 Task: Create a due date automation trigger when advanced on, on the monday of the week before a card is due add dates starting in 1 working days at 11:00 AM.
Action: Mouse moved to (1304, 100)
Screenshot: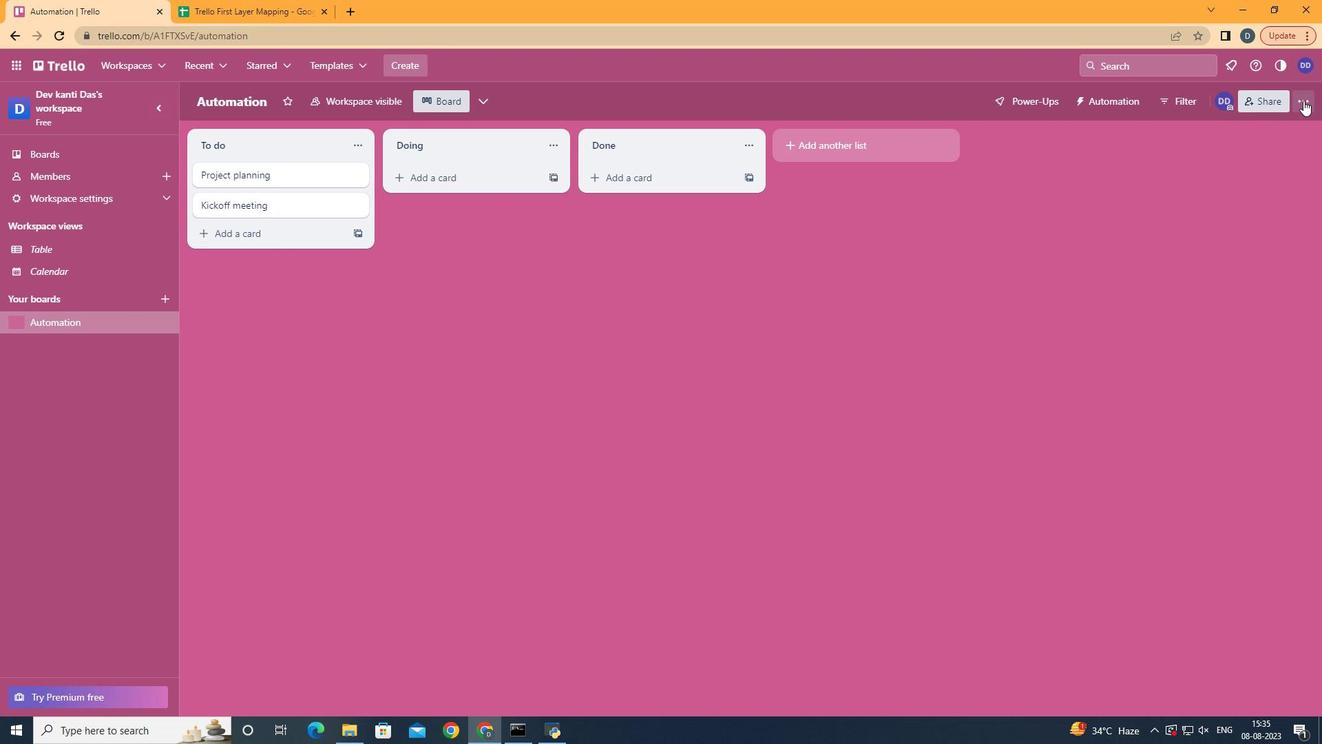 
Action: Mouse pressed left at (1304, 100)
Screenshot: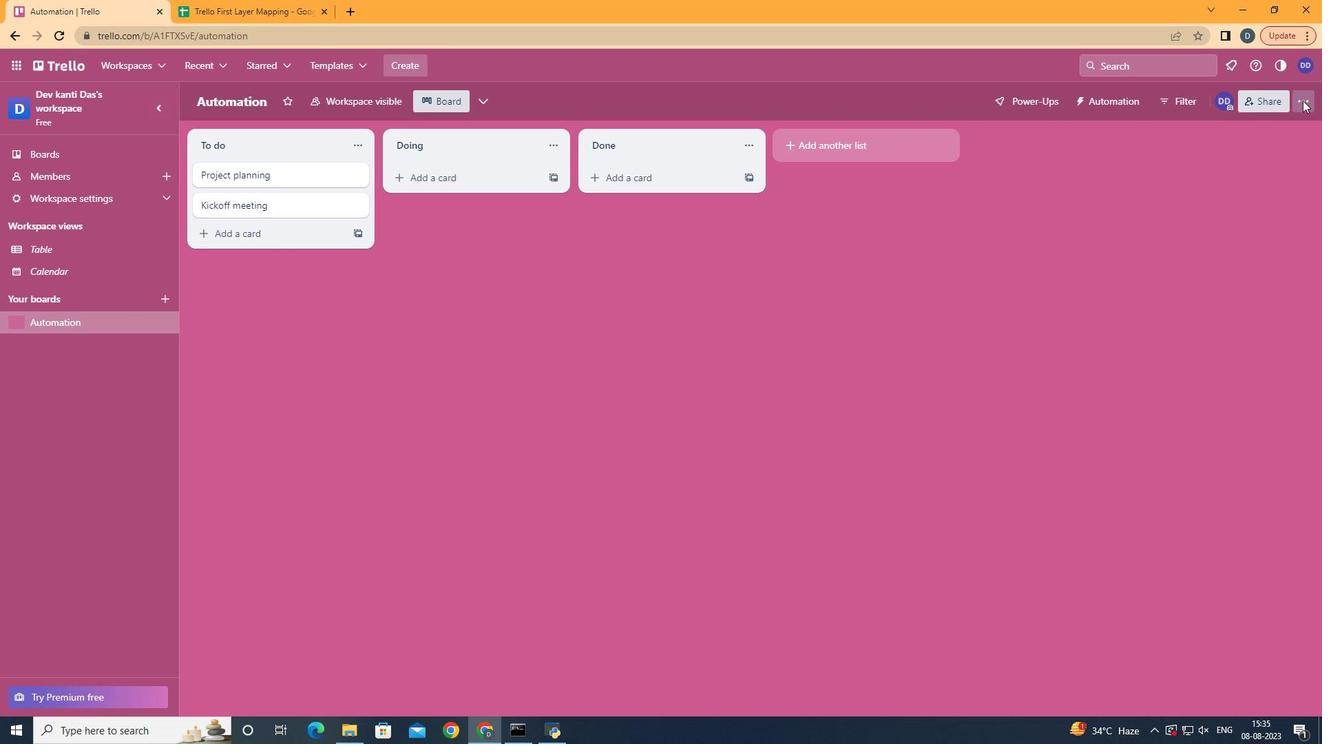 
Action: Mouse moved to (1198, 296)
Screenshot: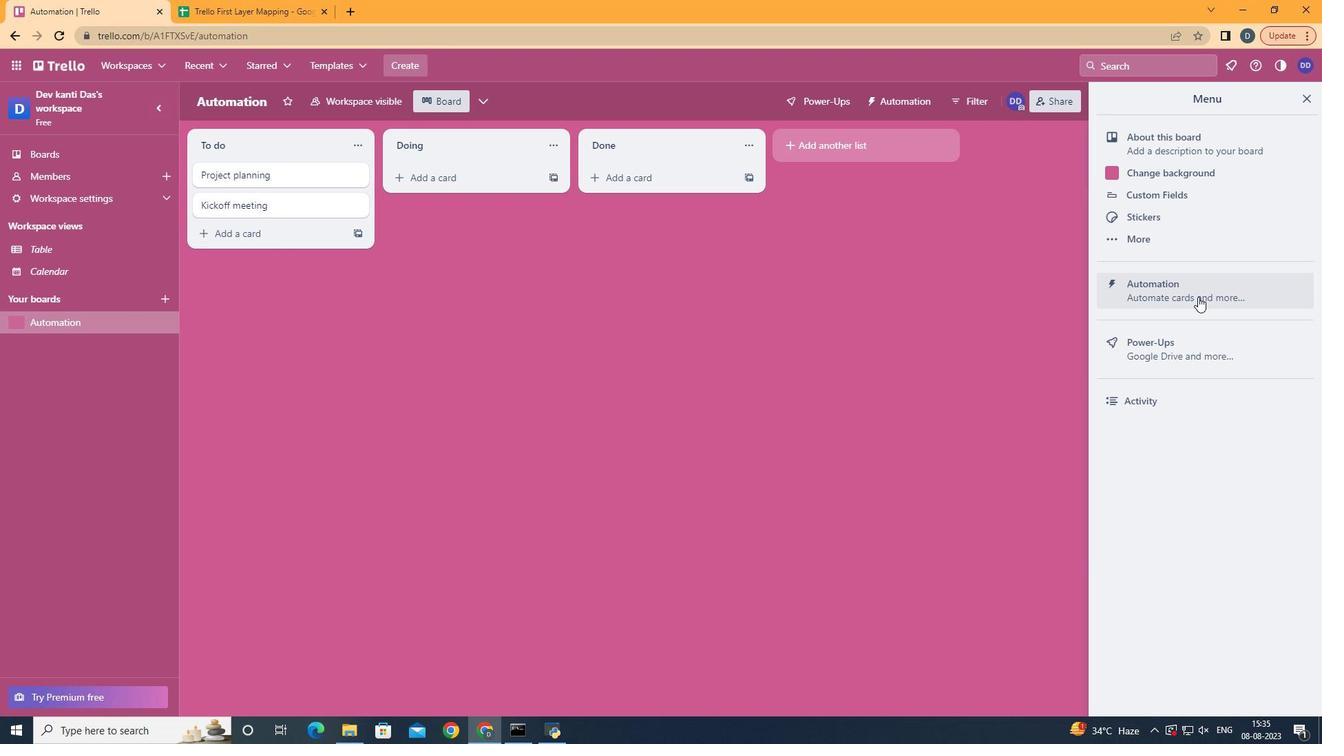 
Action: Mouse pressed left at (1198, 296)
Screenshot: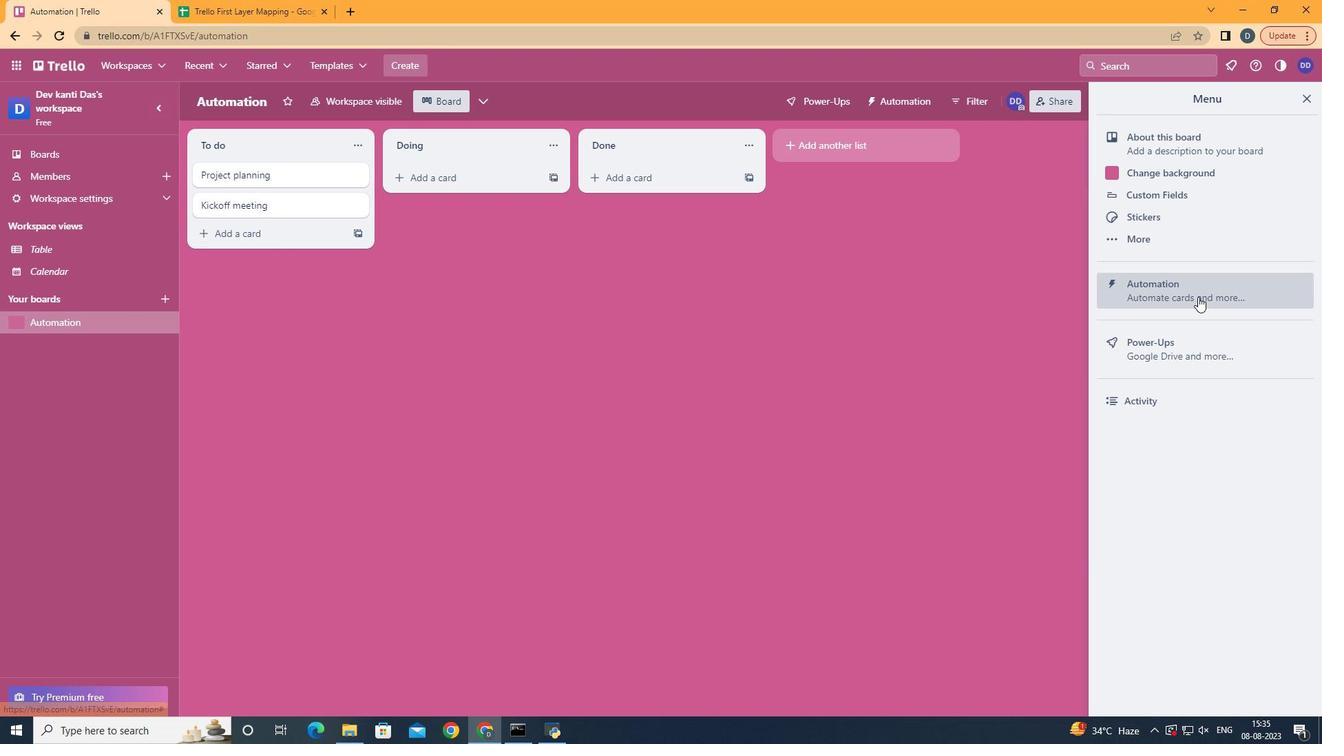 
Action: Mouse moved to (234, 280)
Screenshot: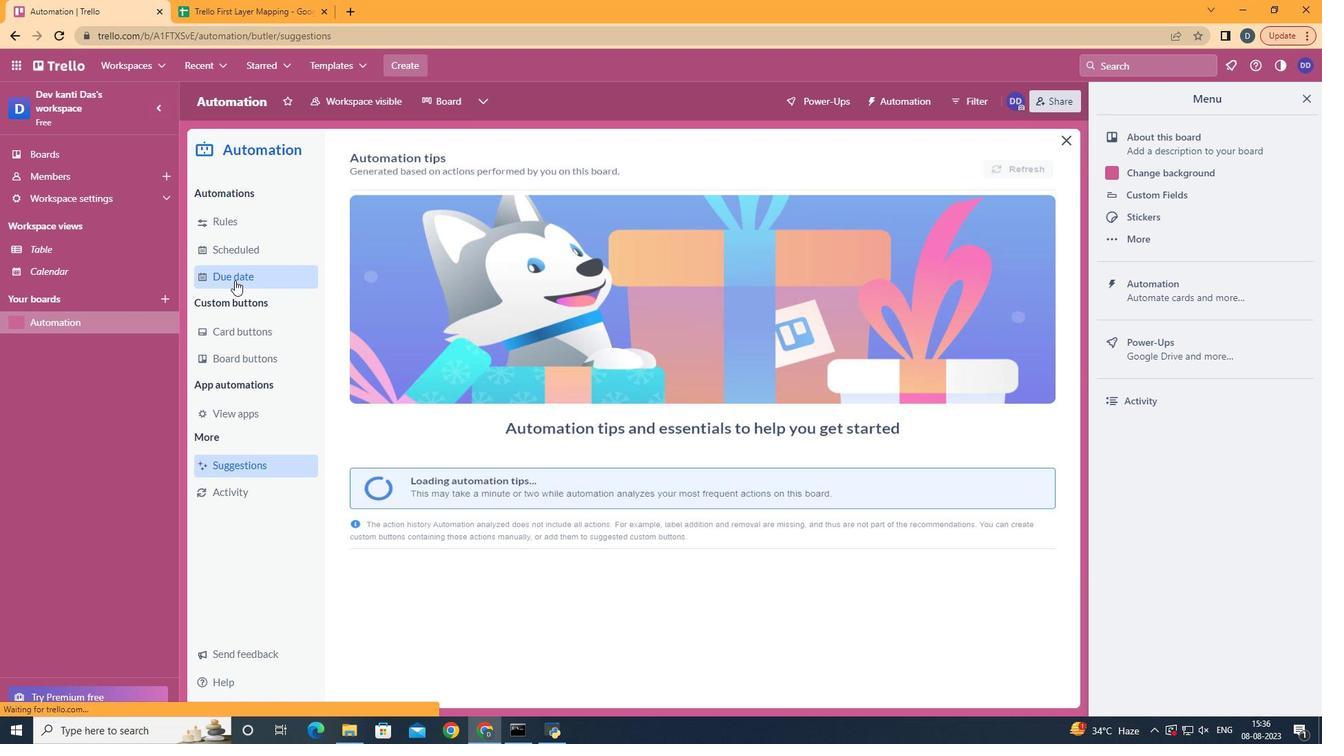 
Action: Mouse pressed left at (234, 280)
Screenshot: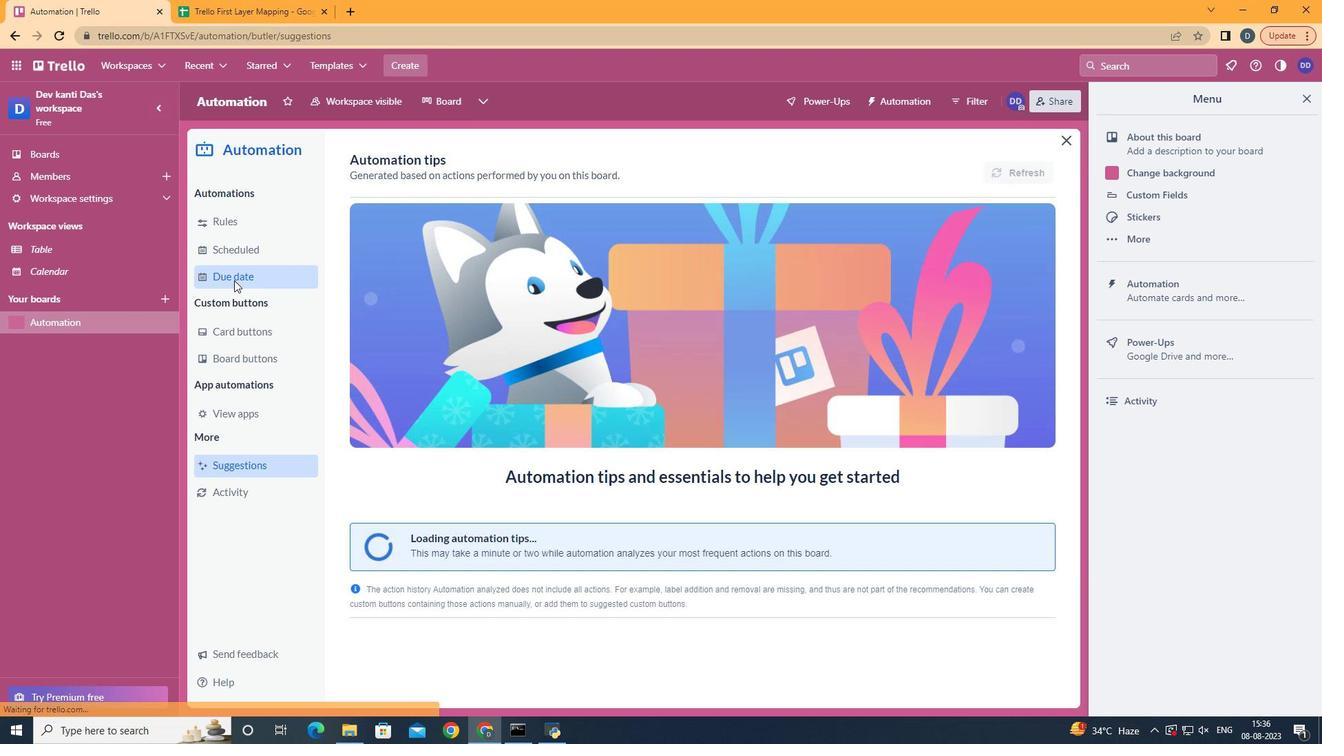 
Action: Mouse moved to (965, 159)
Screenshot: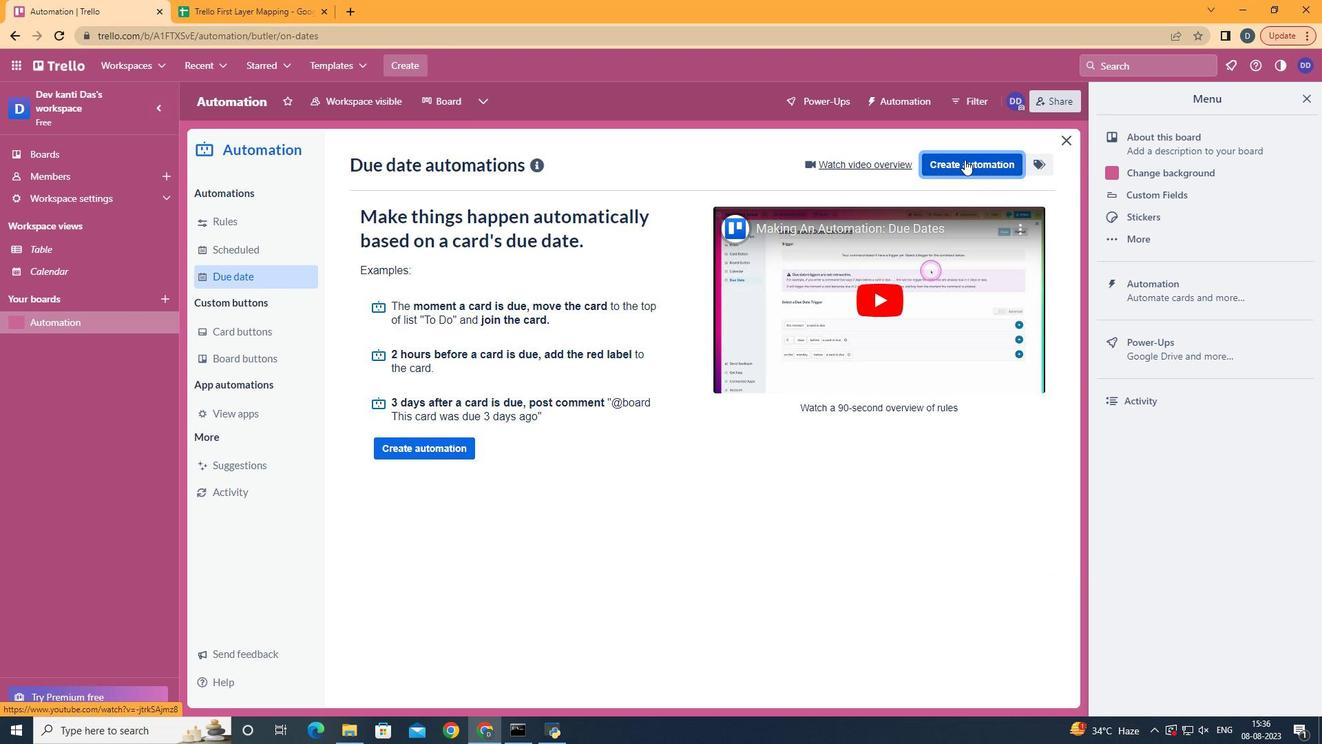 
Action: Mouse pressed left at (965, 159)
Screenshot: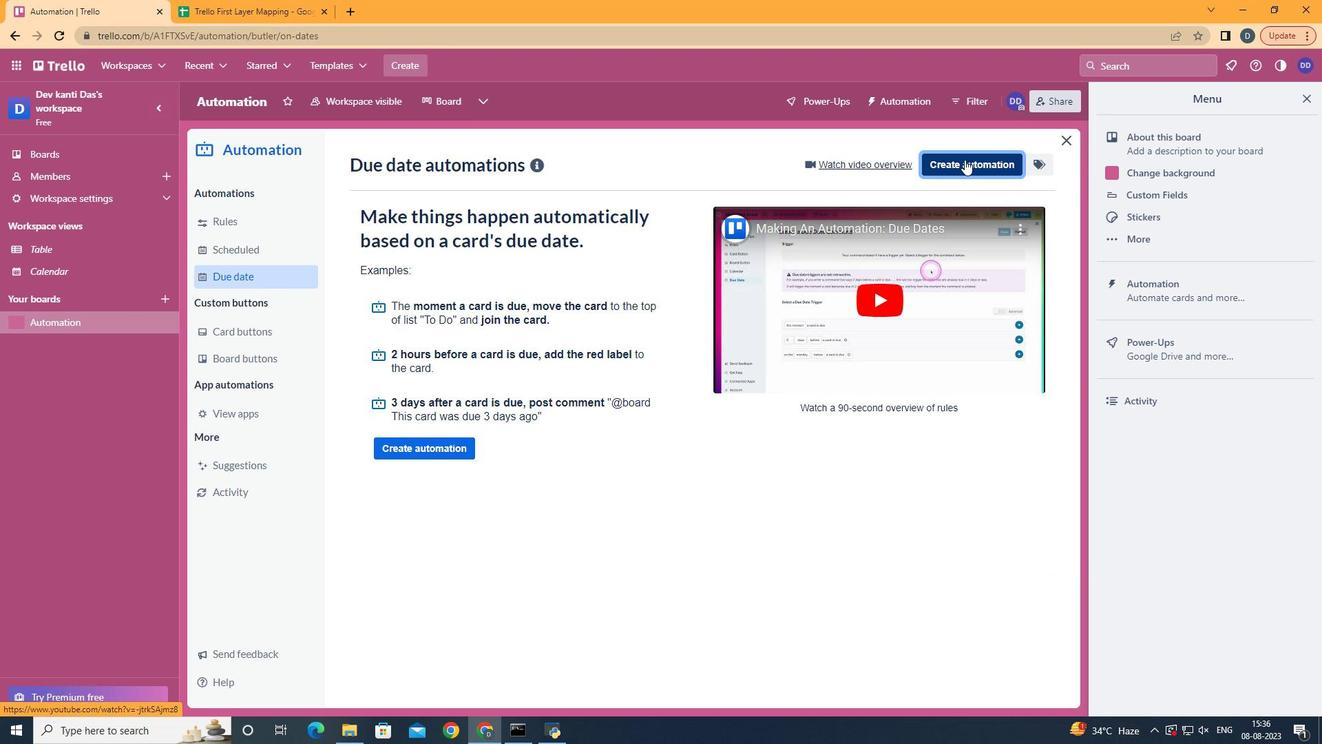 
Action: Mouse moved to (695, 287)
Screenshot: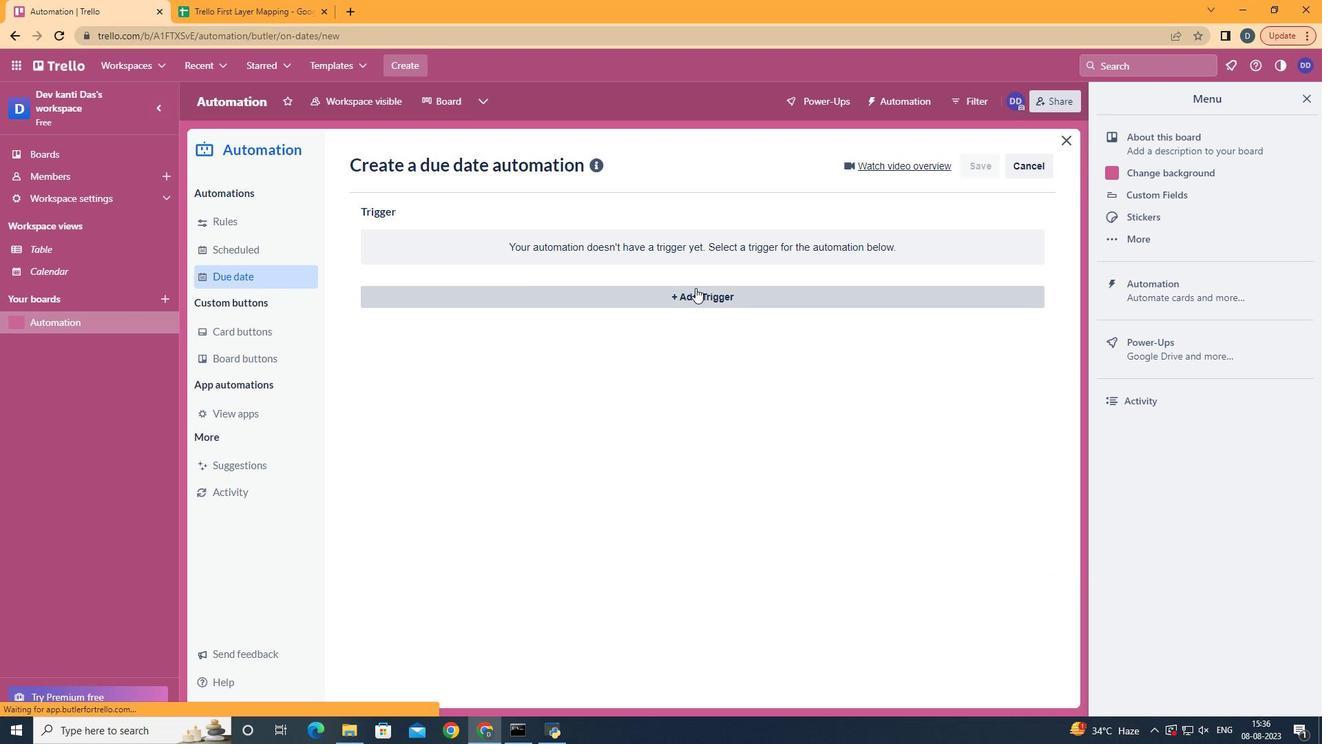 
Action: Mouse pressed left at (695, 287)
Screenshot: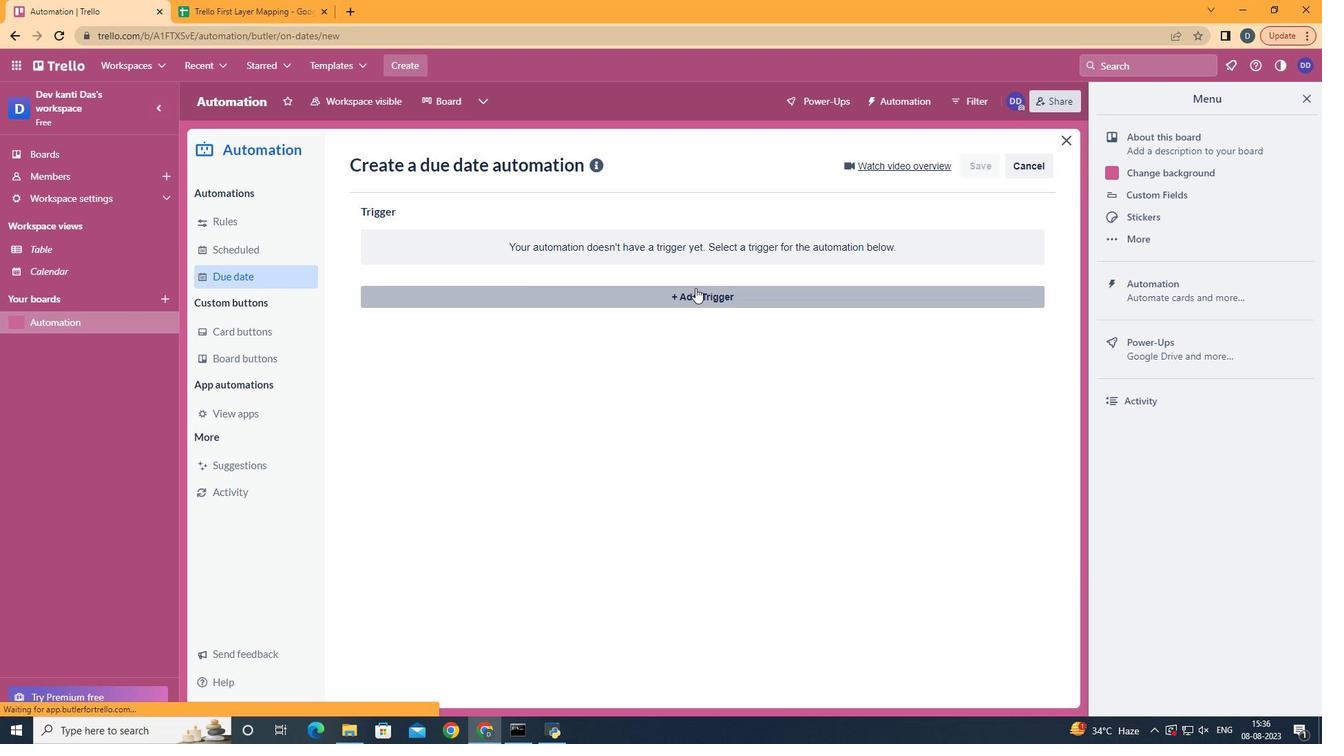 
Action: Mouse moved to (556, 585)
Screenshot: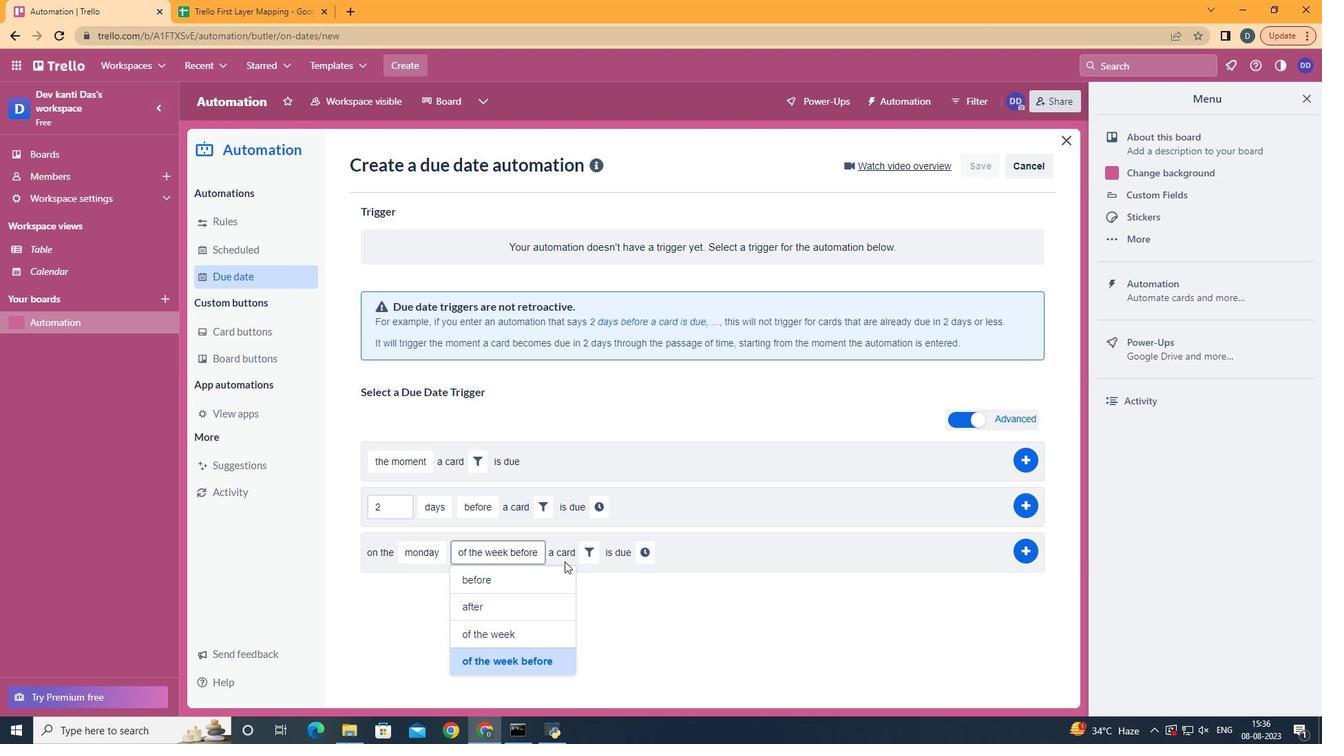 
Action: Mouse pressed left at (496, 663)
Screenshot: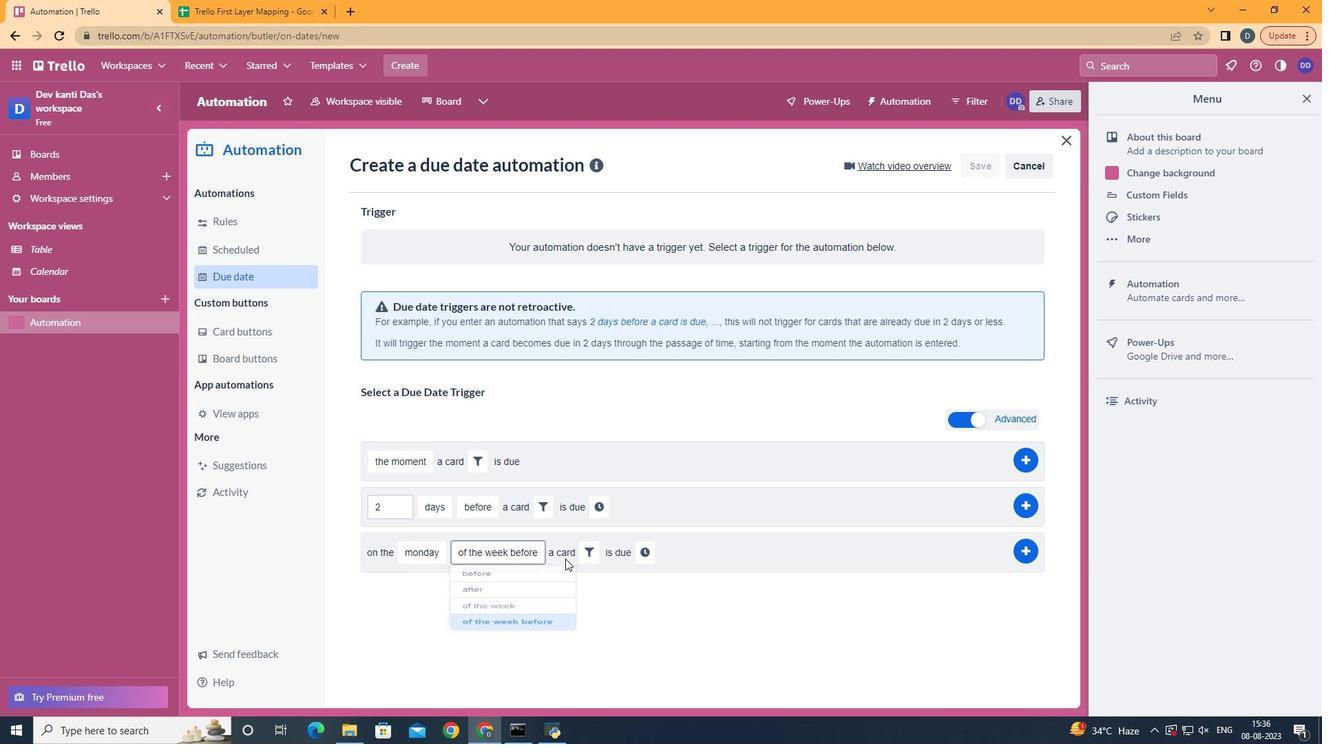 
Action: Mouse moved to (581, 551)
Screenshot: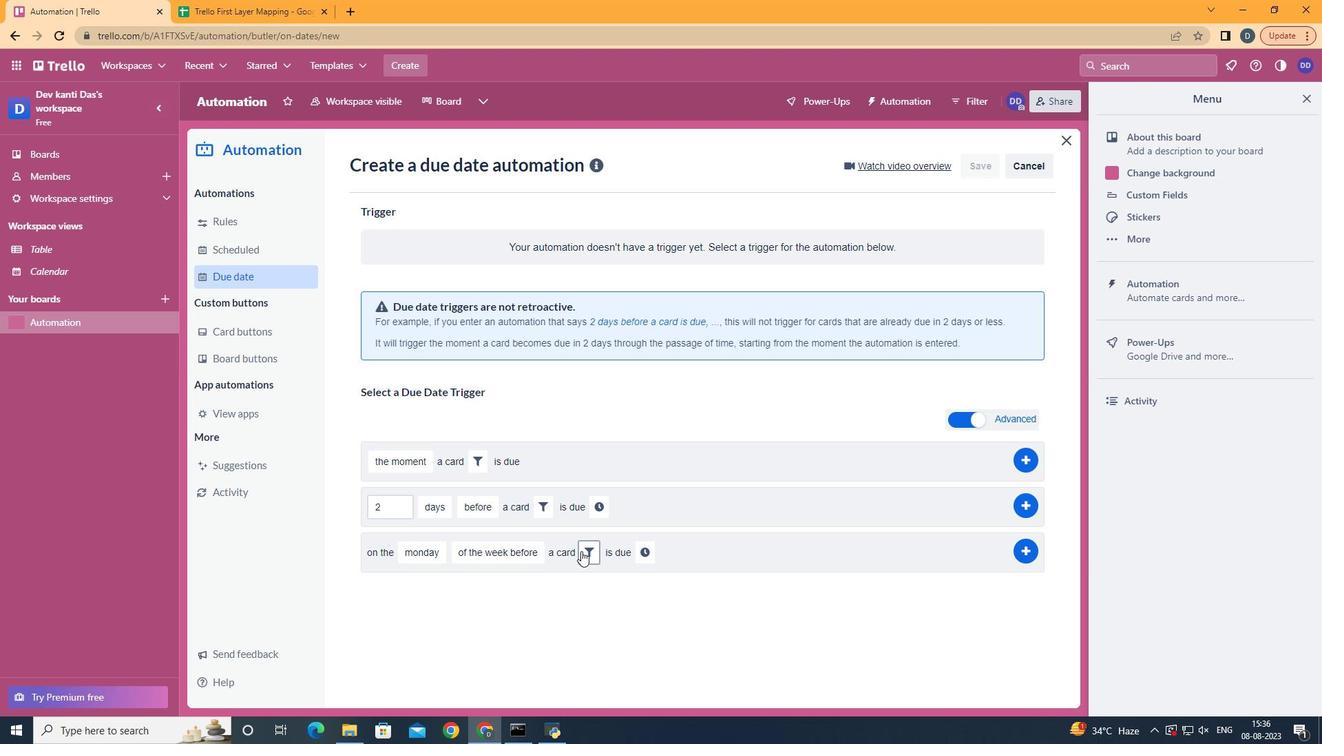 
Action: Mouse pressed left at (581, 551)
Screenshot: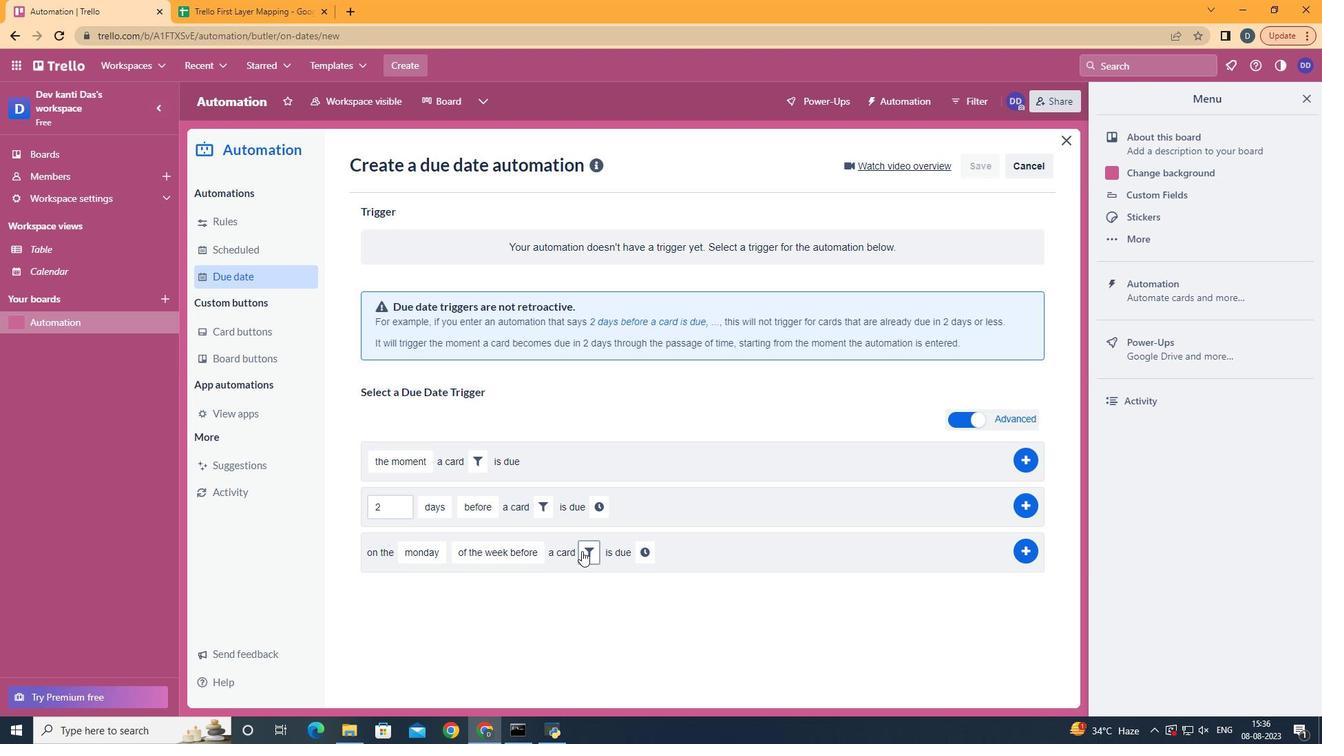
Action: Mouse moved to (666, 606)
Screenshot: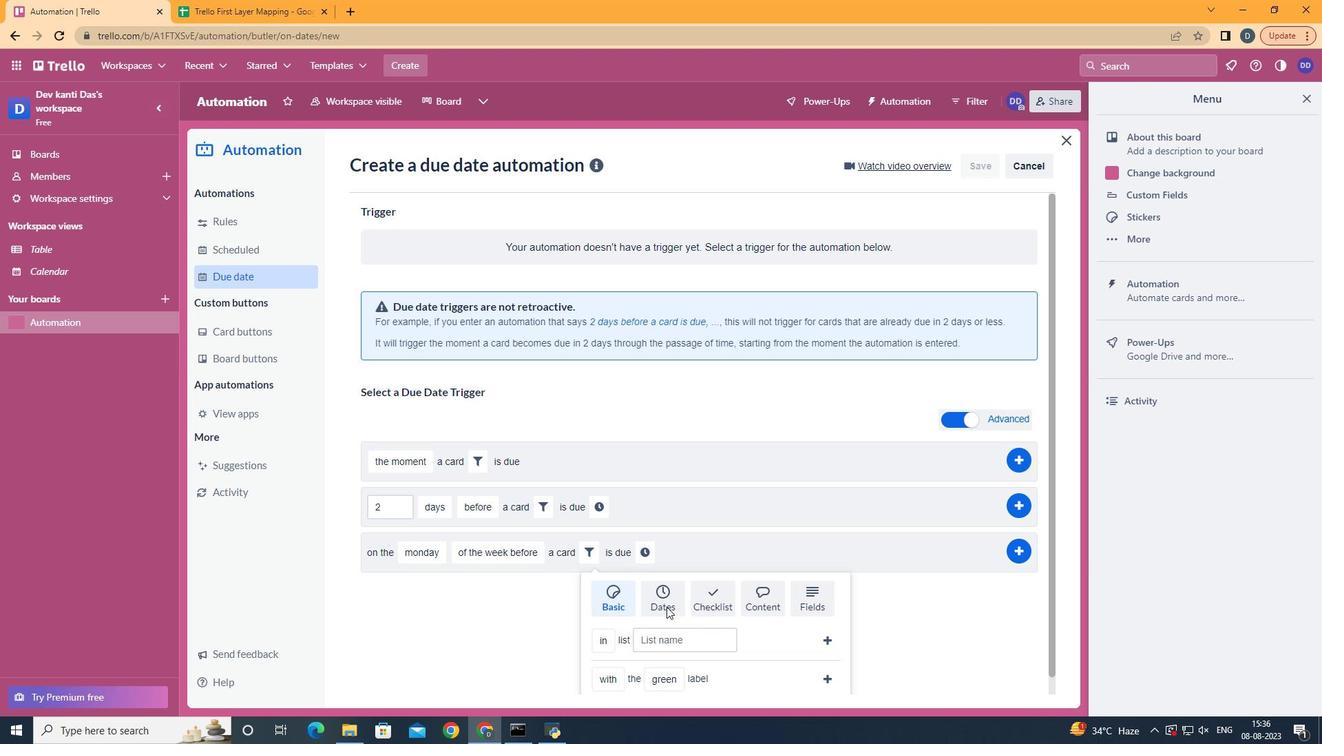 
Action: Mouse pressed left at (666, 606)
Screenshot: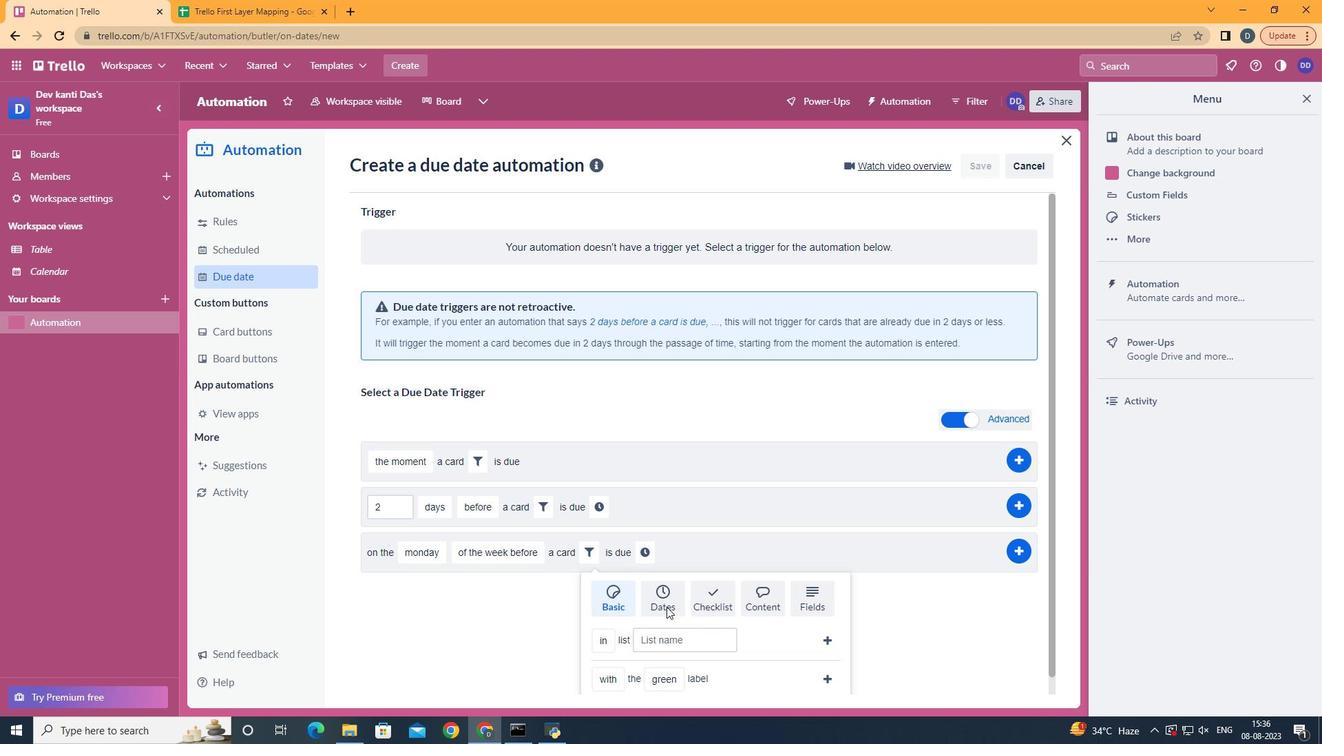 
Action: Mouse scrolled (666, 606) with delta (0, 0)
Screenshot: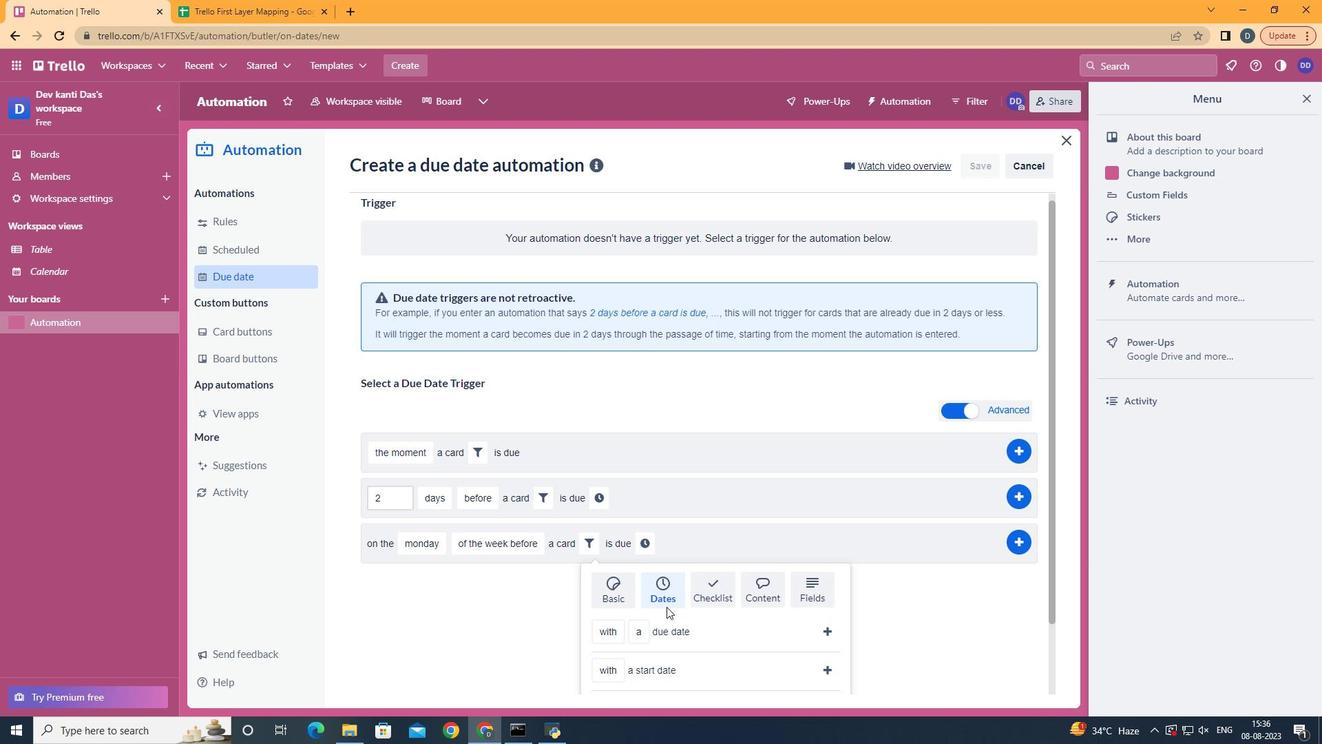 
Action: Mouse scrolled (666, 606) with delta (0, 0)
Screenshot: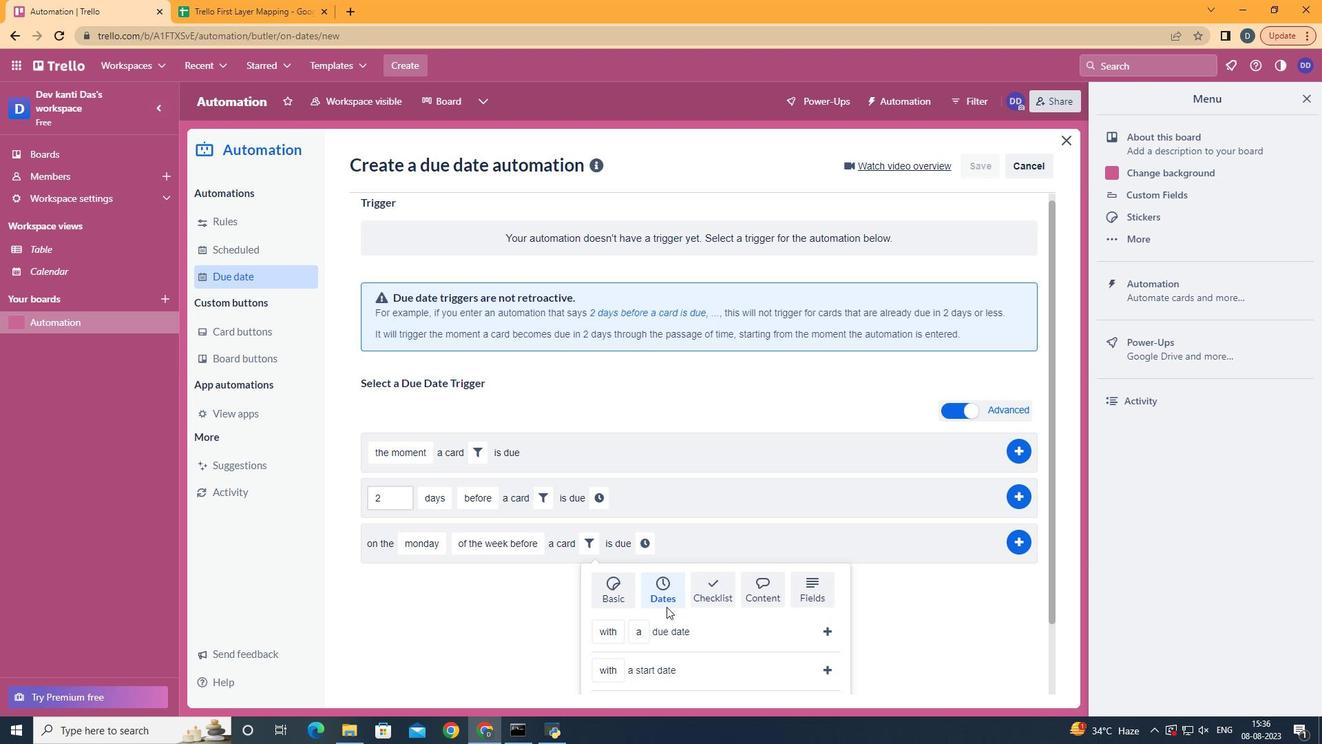 
Action: Mouse scrolled (666, 606) with delta (0, 0)
Screenshot: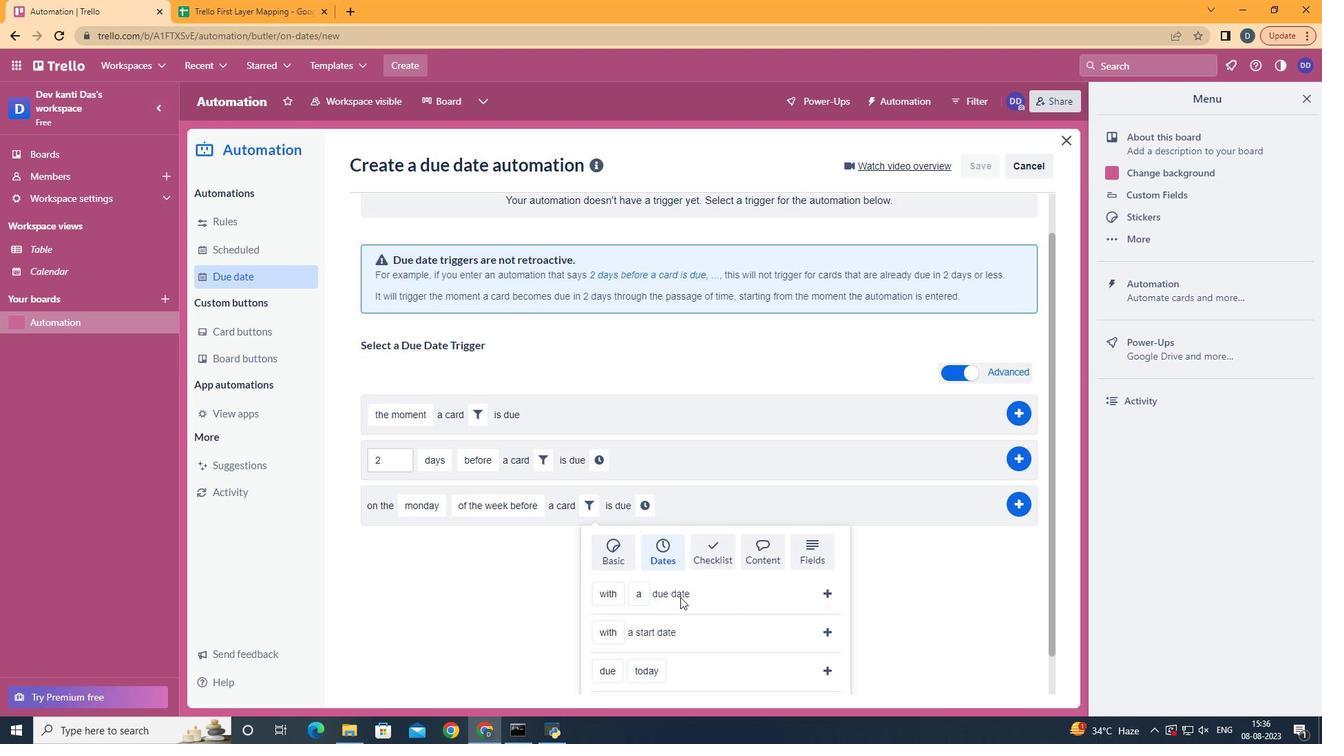 
Action: Mouse scrolled (666, 606) with delta (0, 0)
Screenshot: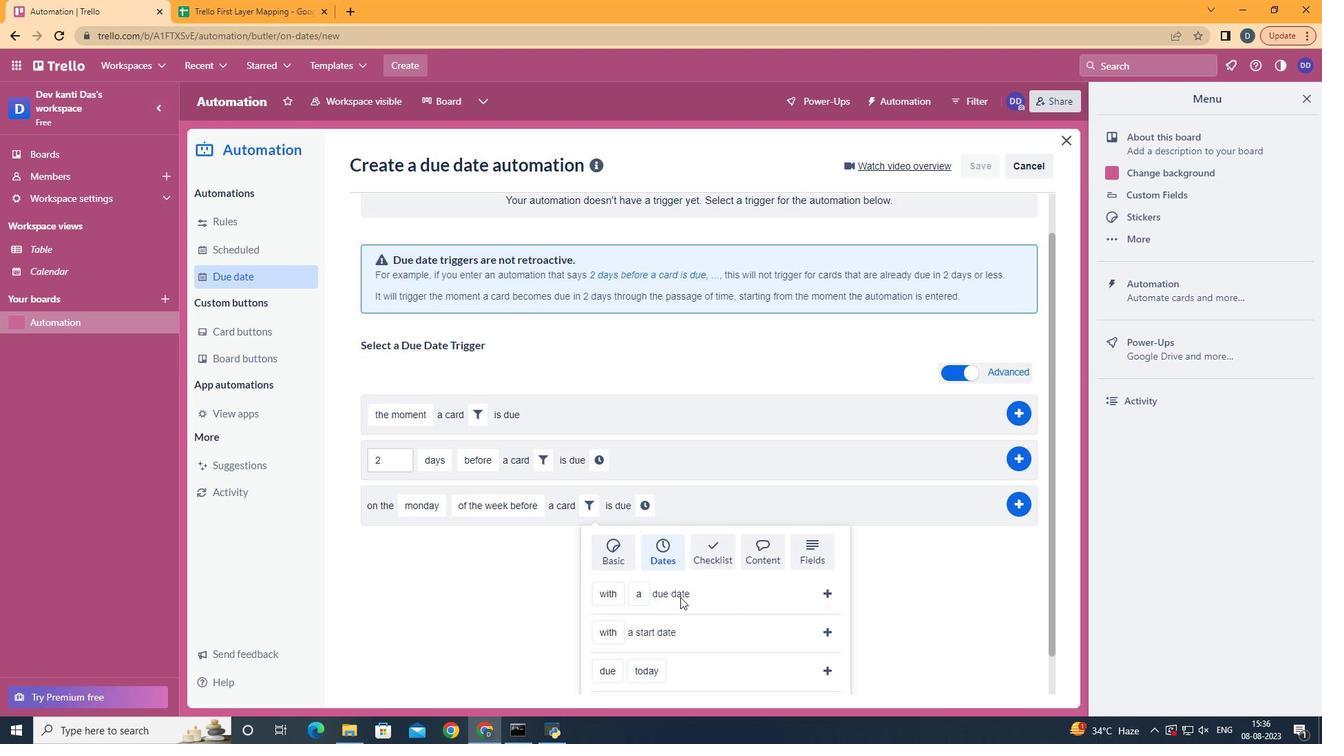 
Action: Mouse scrolled (666, 606) with delta (0, 0)
Screenshot: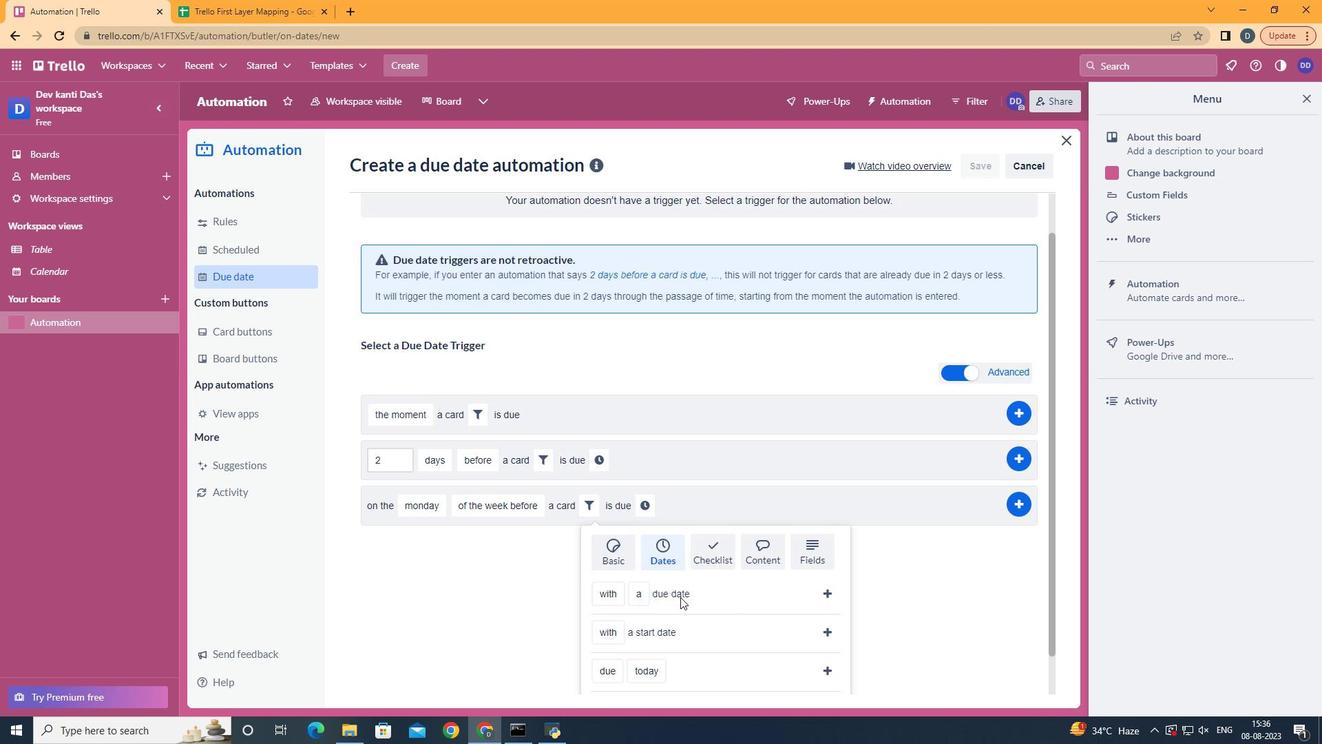 
Action: Mouse moved to (624, 637)
Screenshot: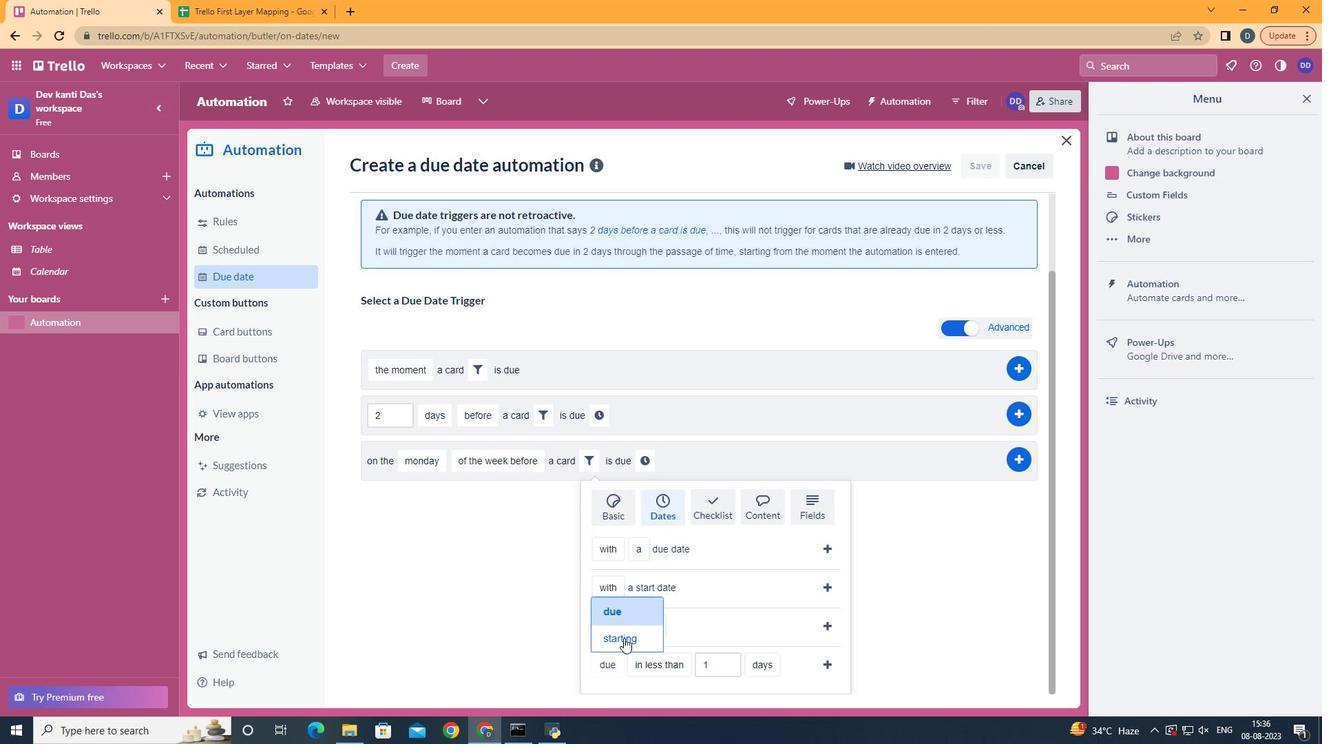 
Action: Mouse pressed left at (624, 637)
Screenshot: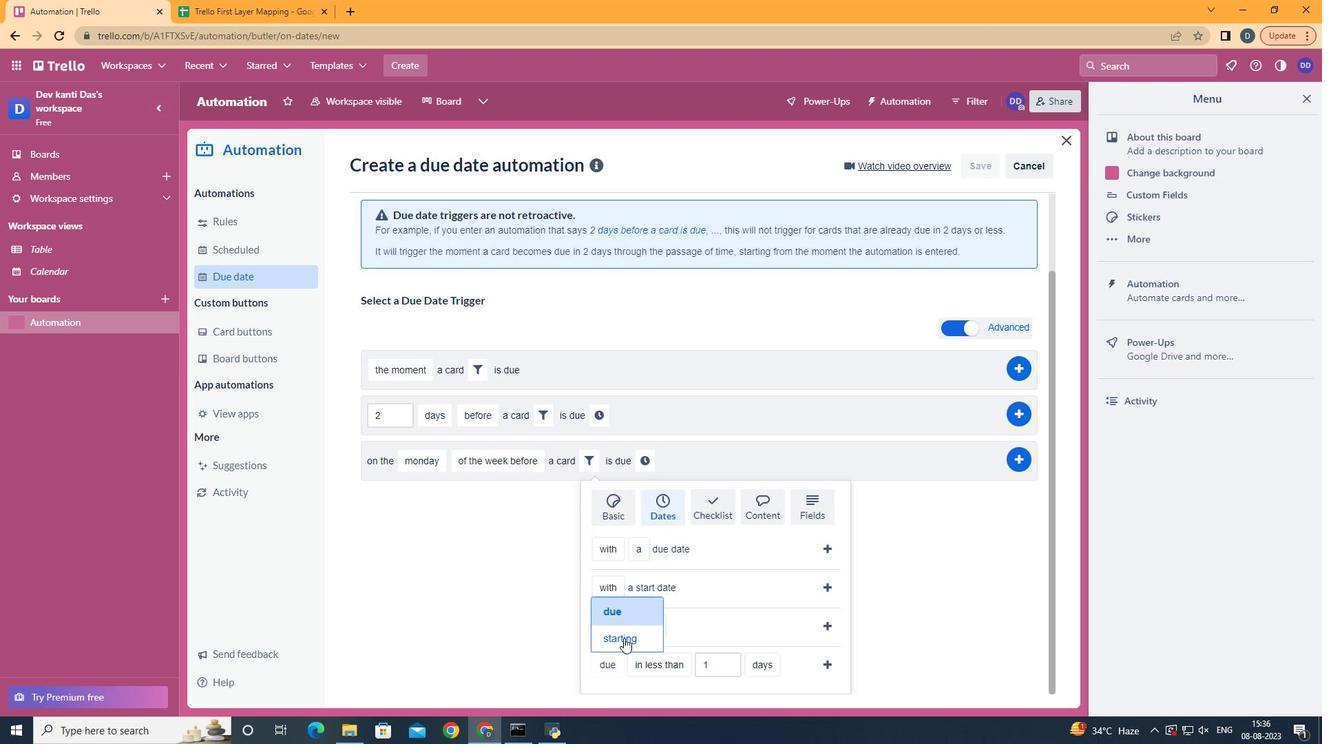 
Action: Mouse moved to (697, 606)
Screenshot: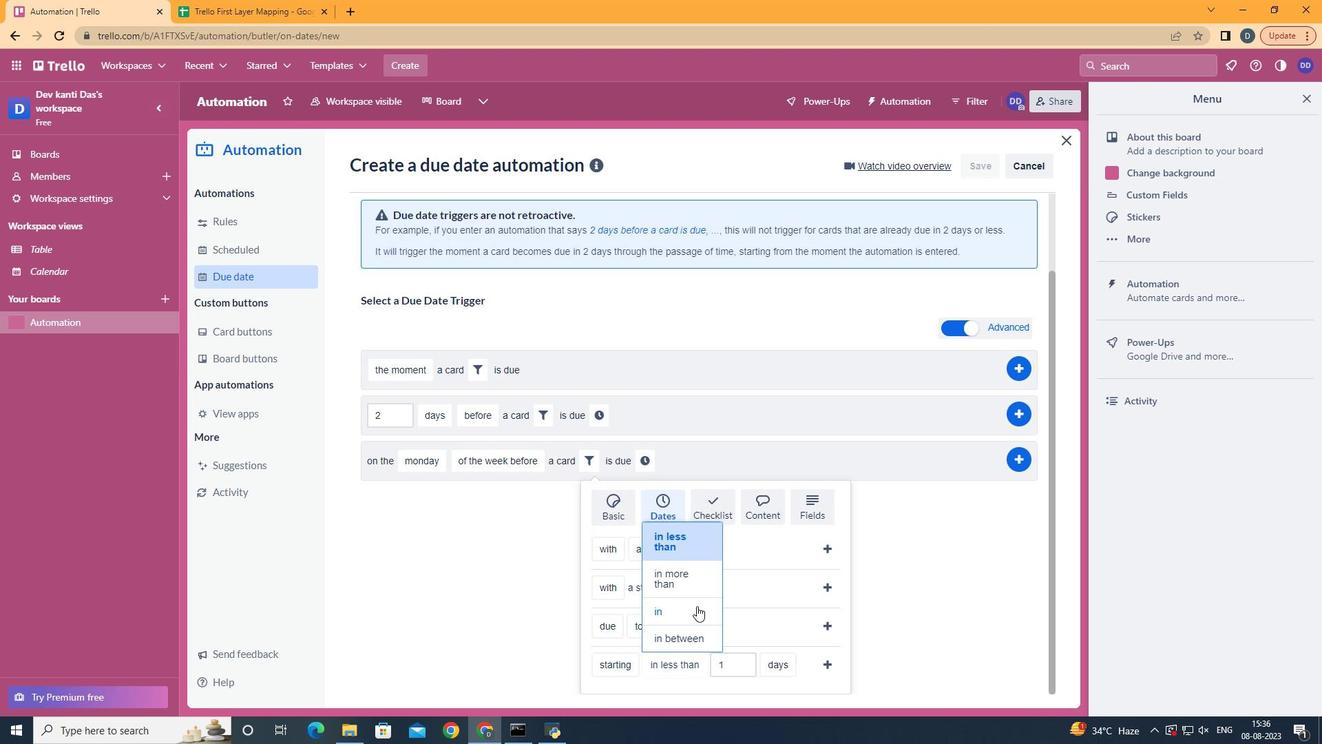 
Action: Mouse pressed left at (697, 606)
Screenshot: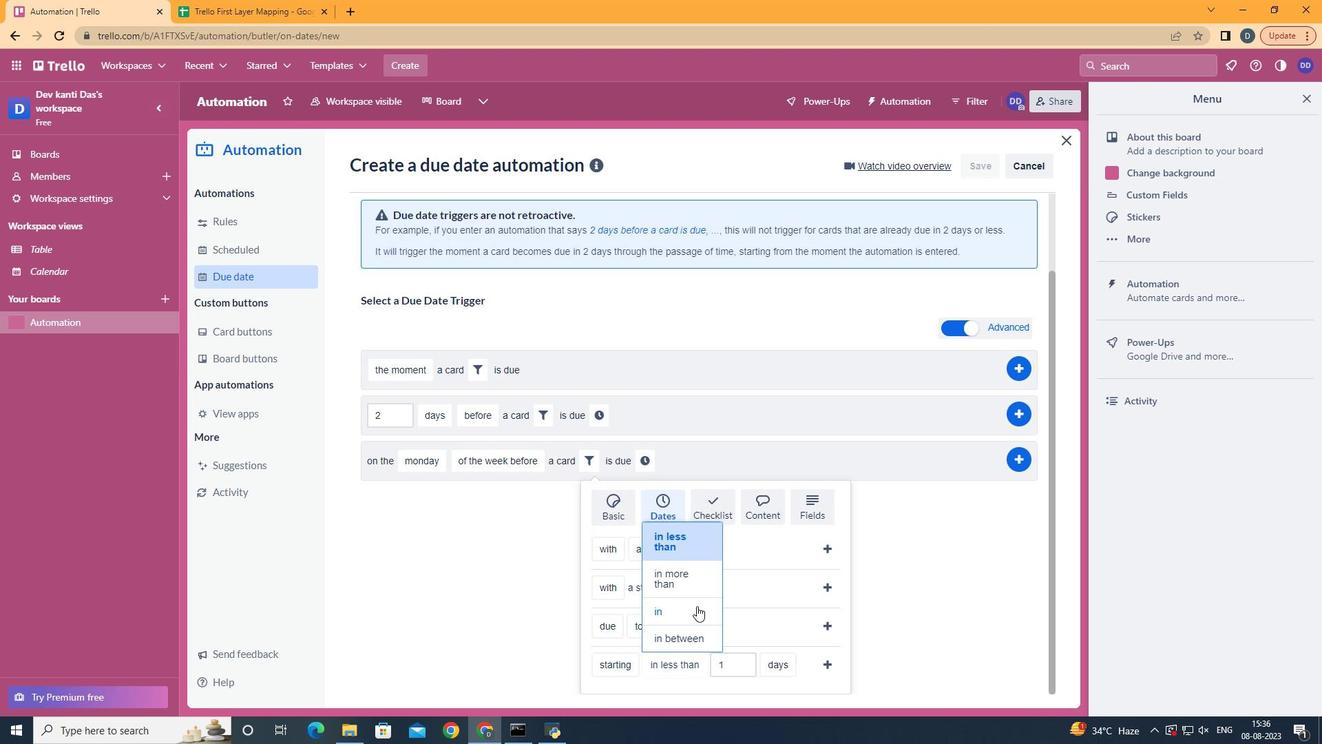 
Action: Mouse moved to (746, 633)
Screenshot: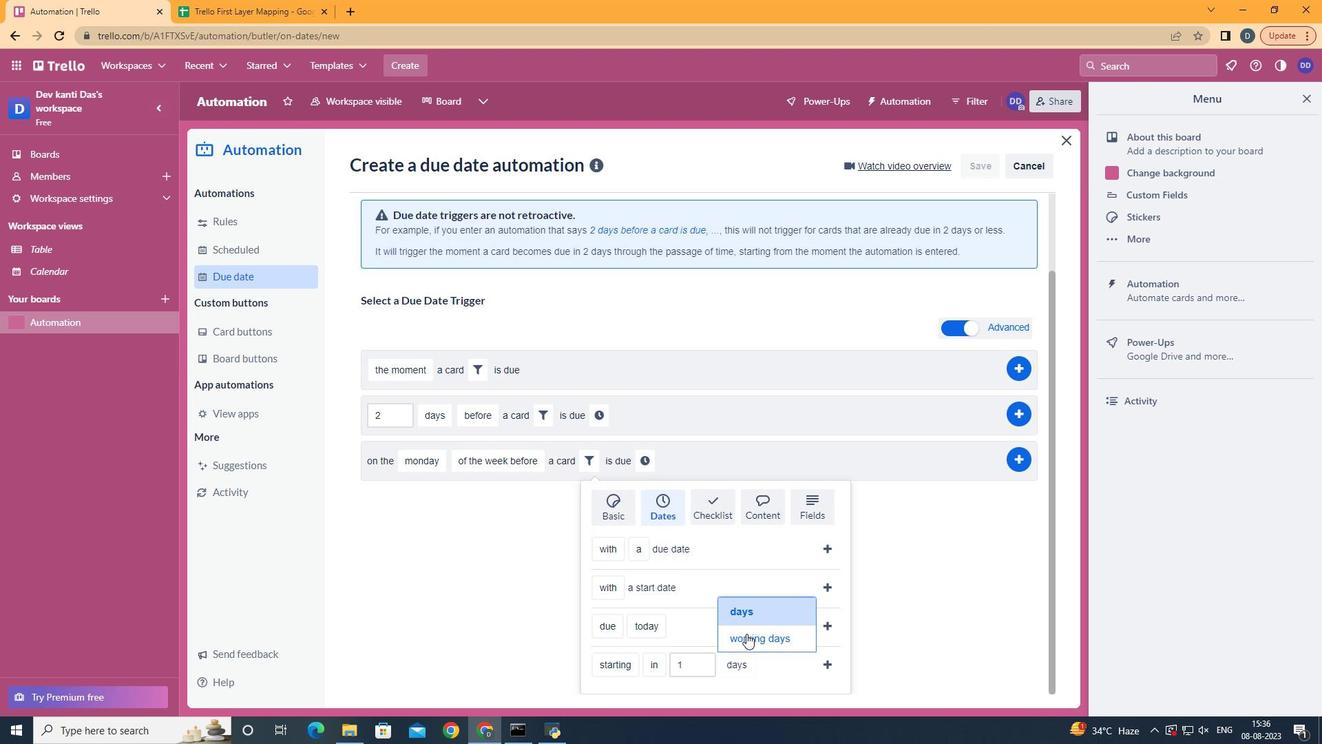 
Action: Mouse pressed left at (746, 633)
Screenshot: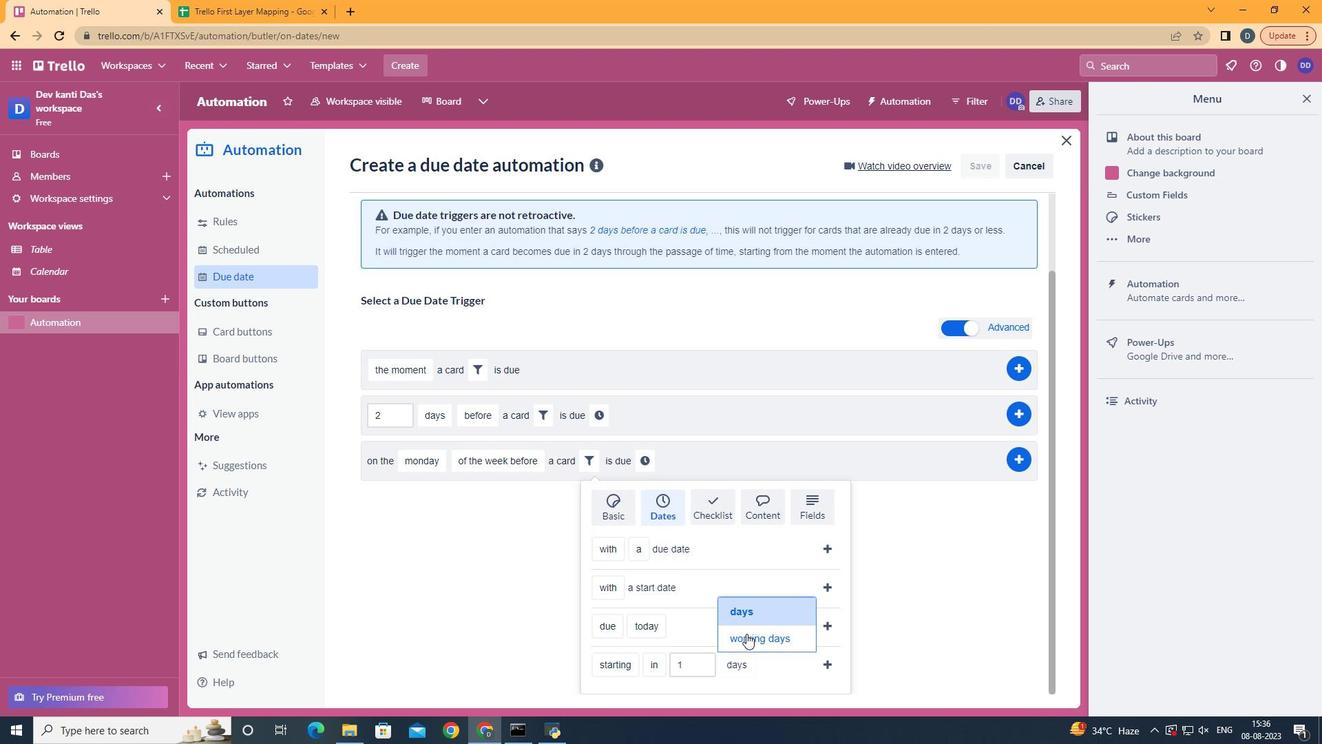 
Action: Mouse moved to (828, 662)
Screenshot: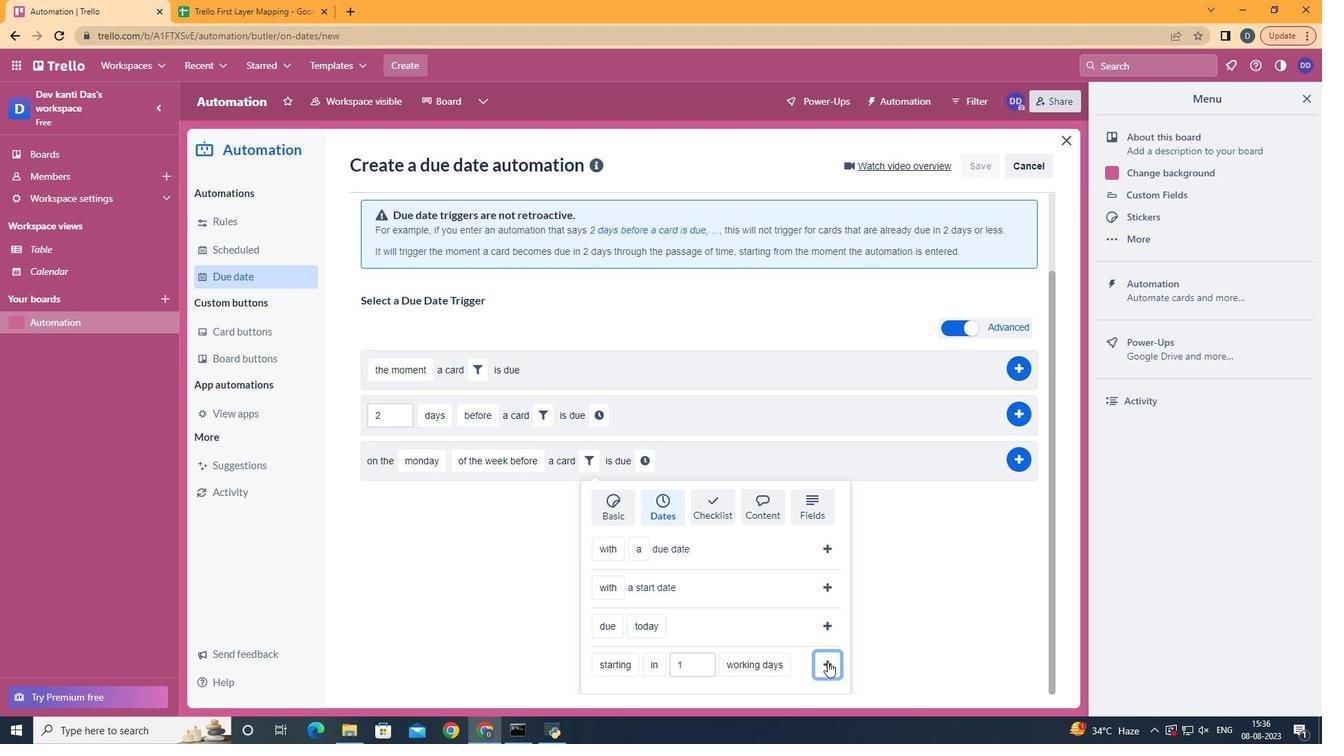 
Action: Mouse pressed left at (828, 662)
Screenshot: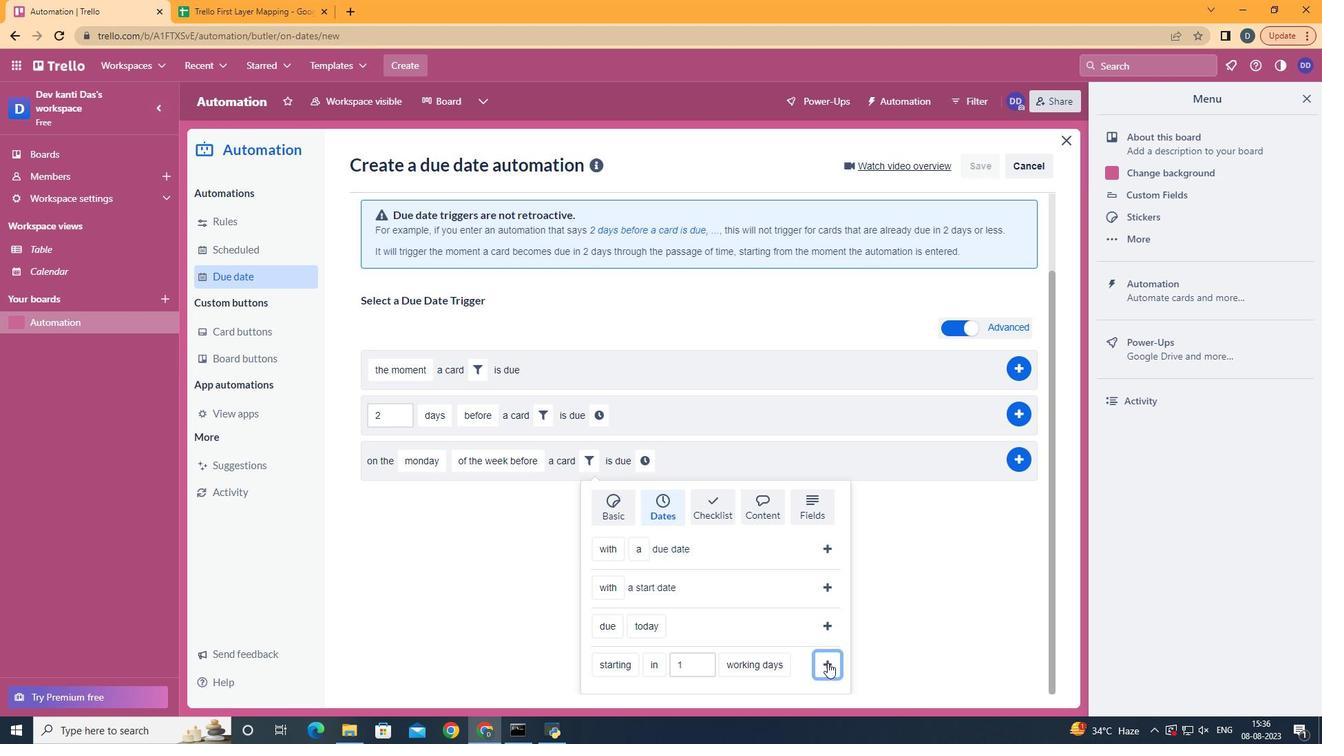
Action: Mouse moved to (793, 550)
Screenshot: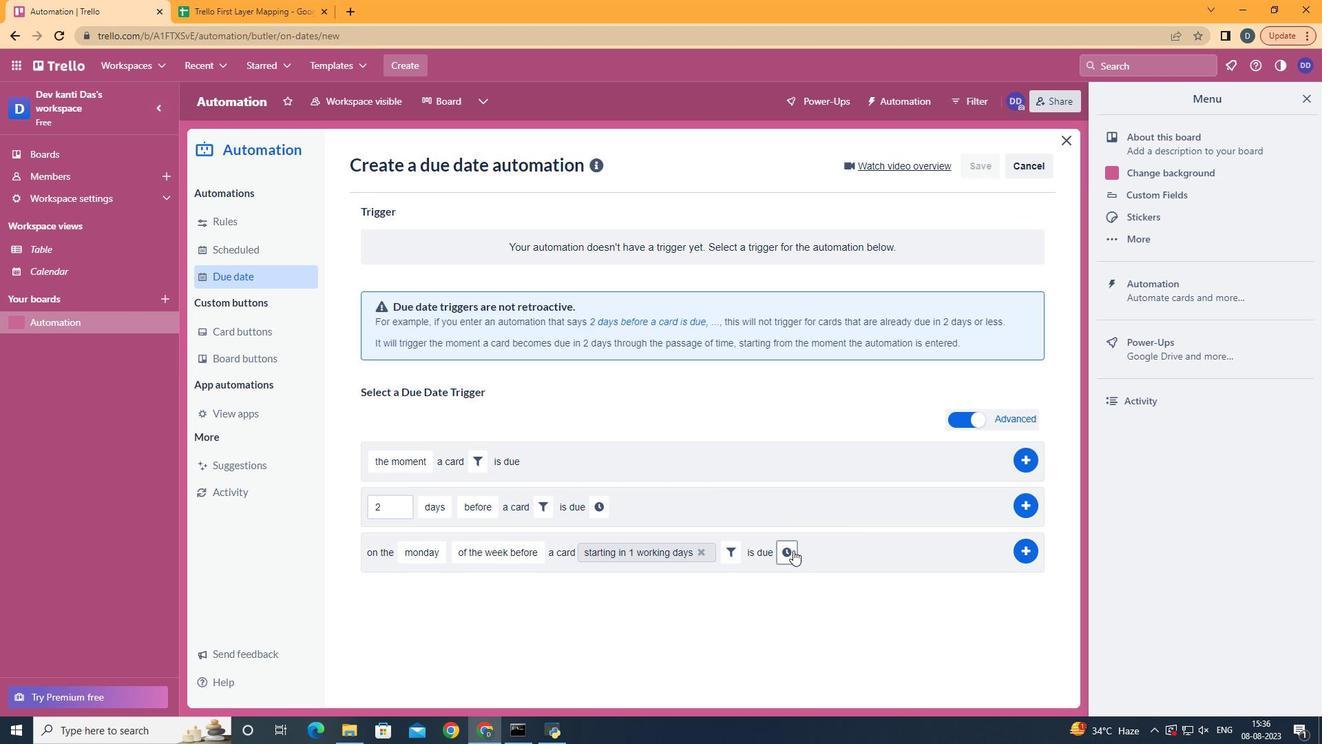 
Action: Mouse pressed left at (793, 550)
Screenshot: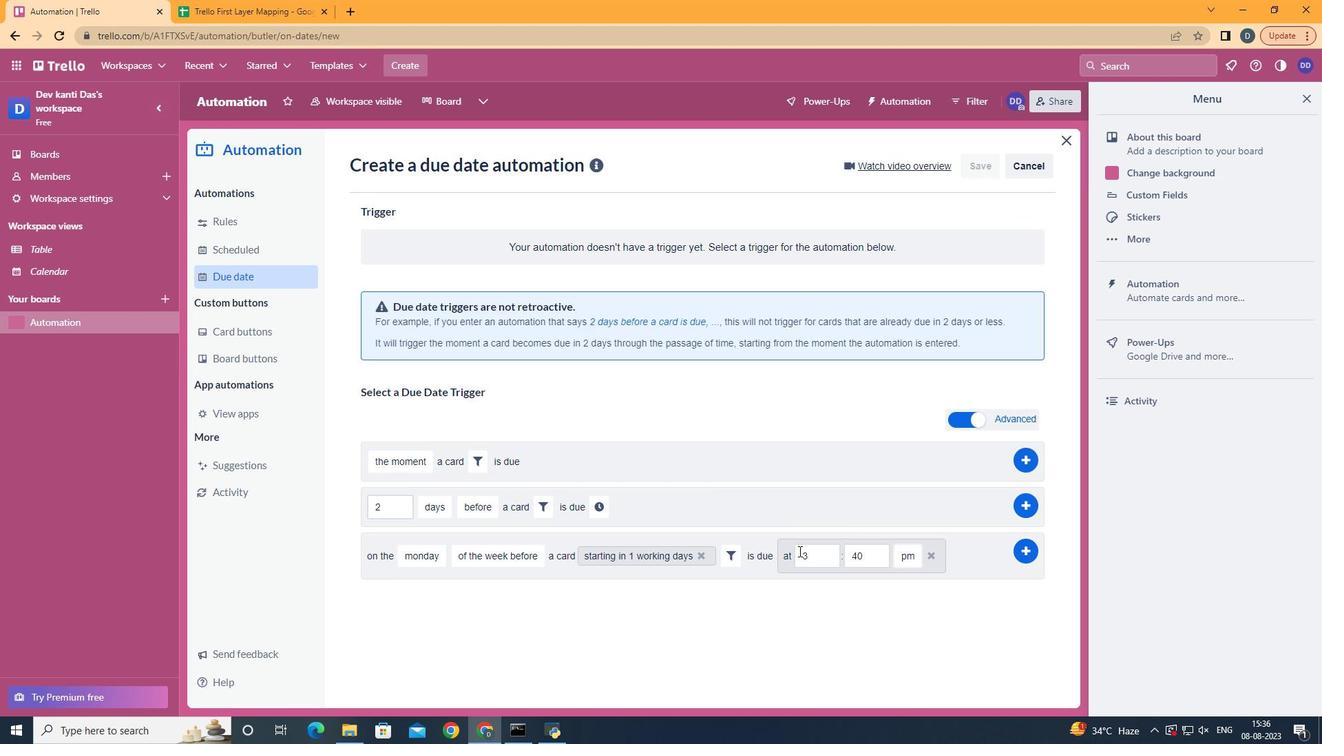 
Action: Mouse moved to (820, 551)
Screenshot: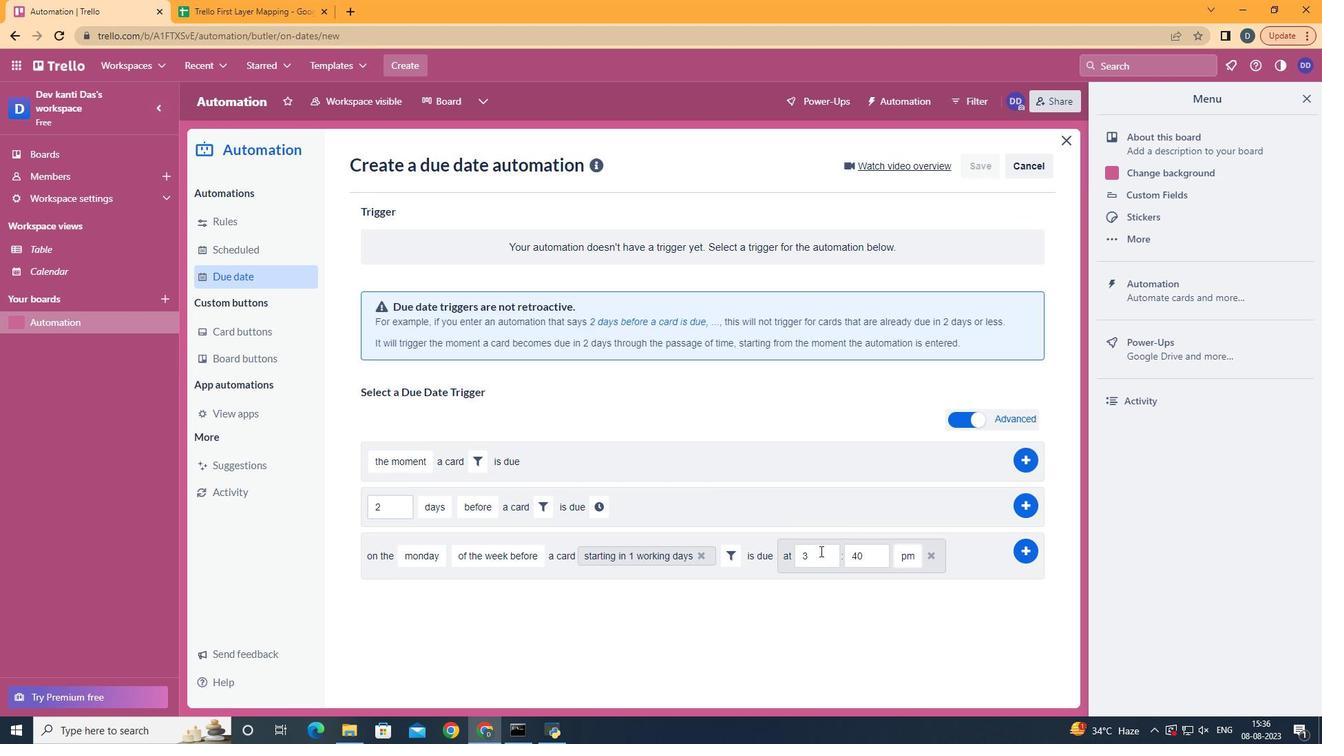
Action: Mouse pressed left at (820, 551)
Screenshot: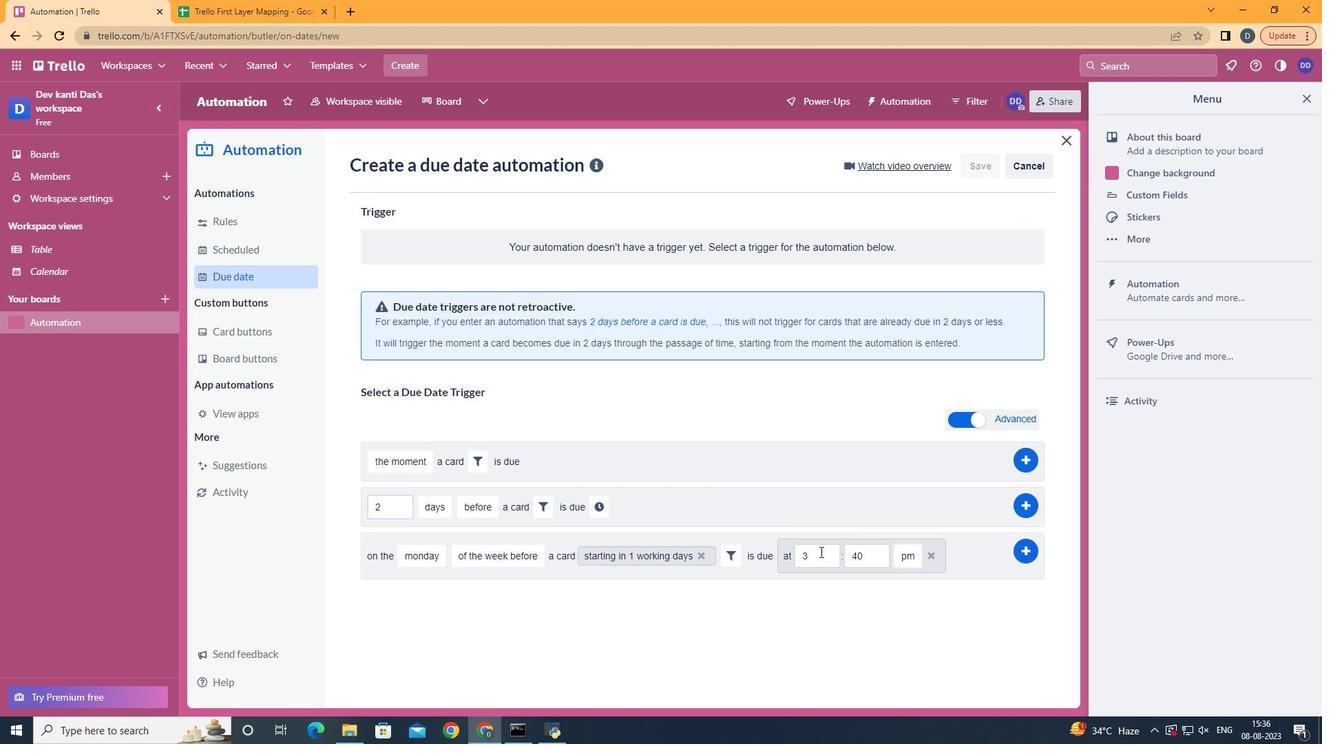 
Action: Mouse moved to (819, 553)
Screenshot: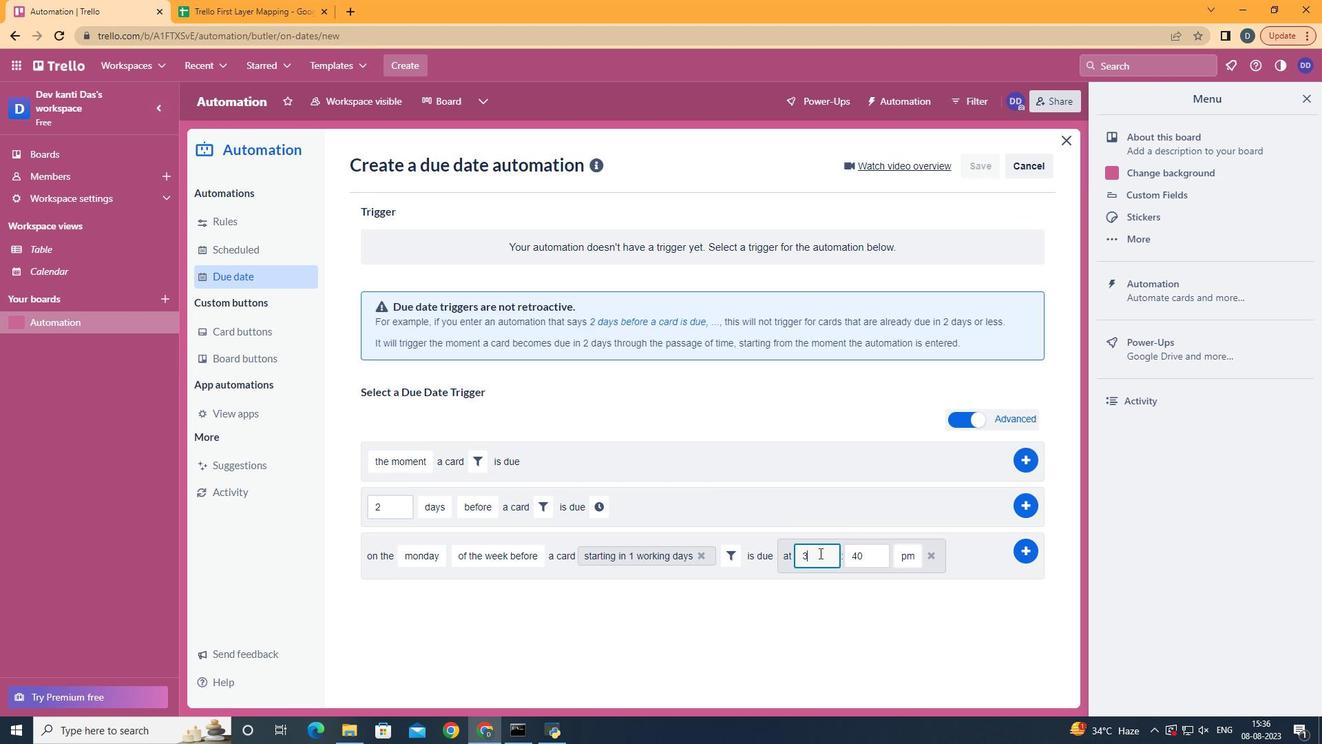 
Action: Key pressed <Key.backspace>11
Screenshot: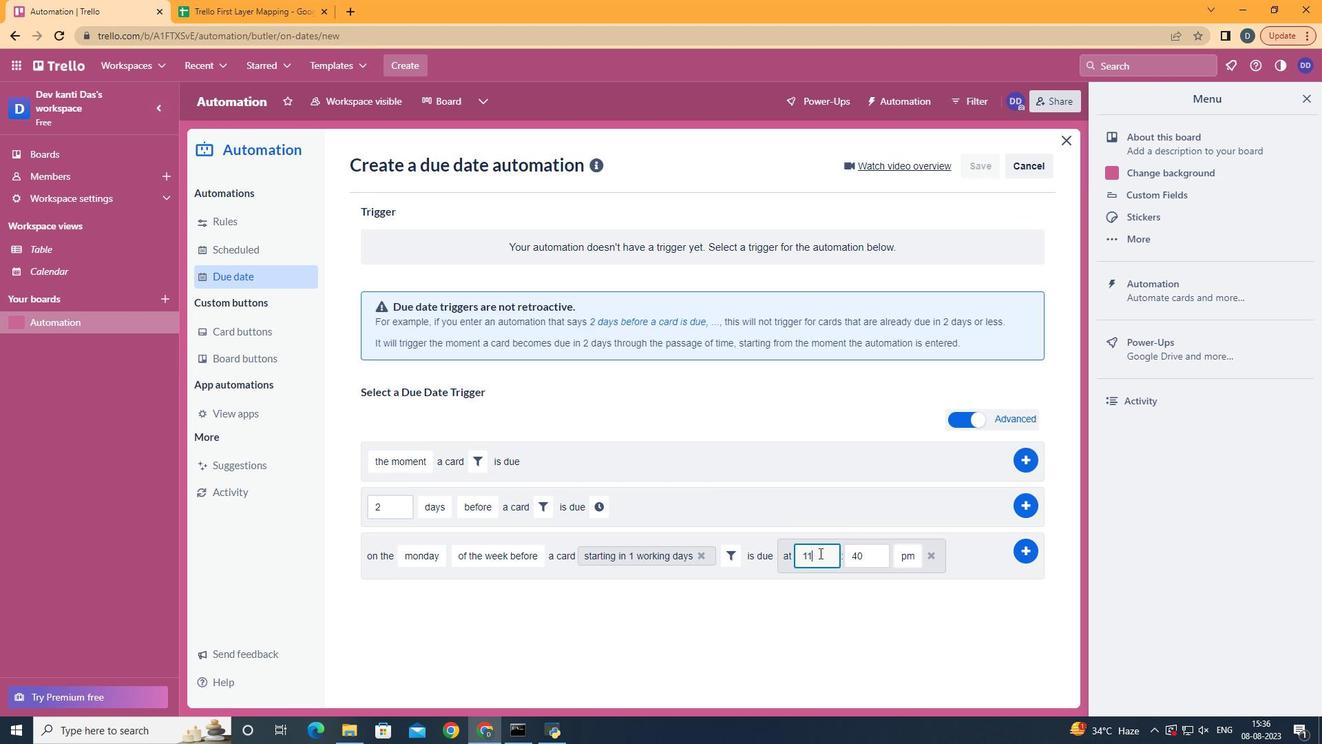 
Action: Mouse moved to (870, 559)
Screenshot: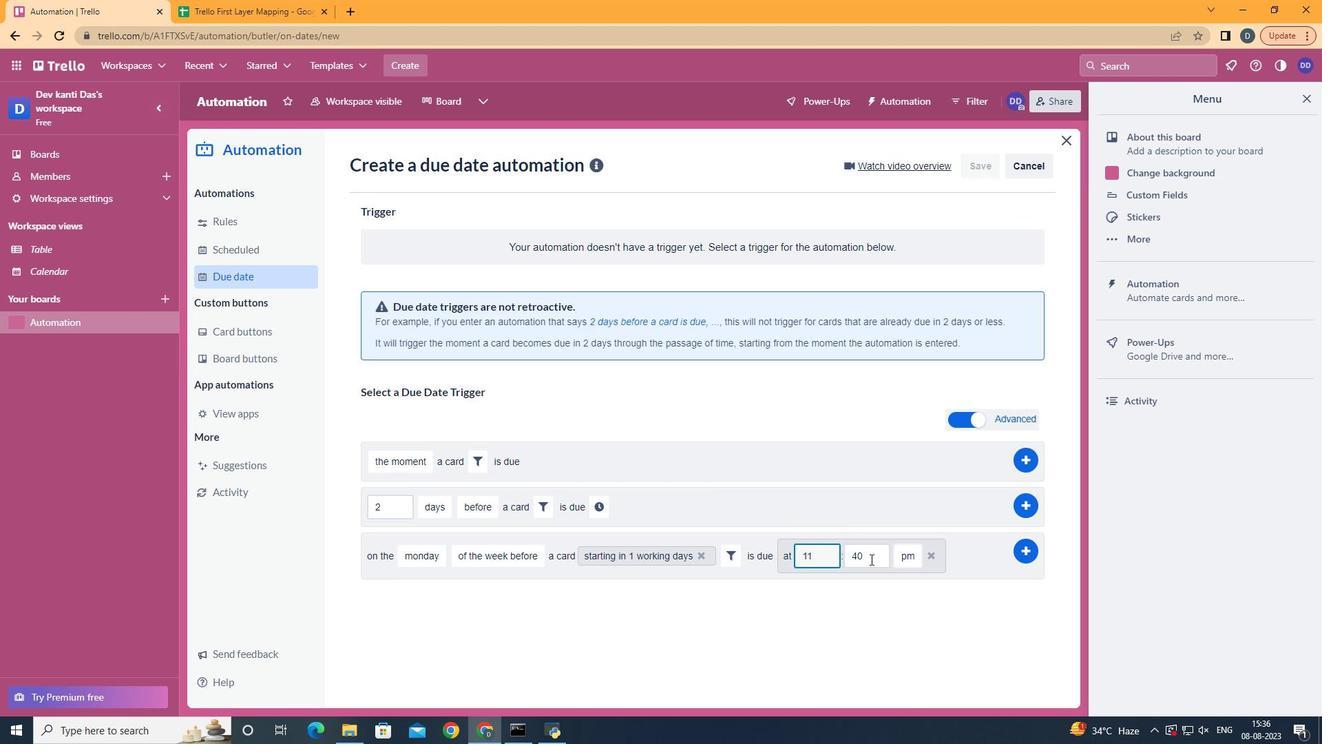 
Action: Mouse pressed left at (870, 559)
Screenshot: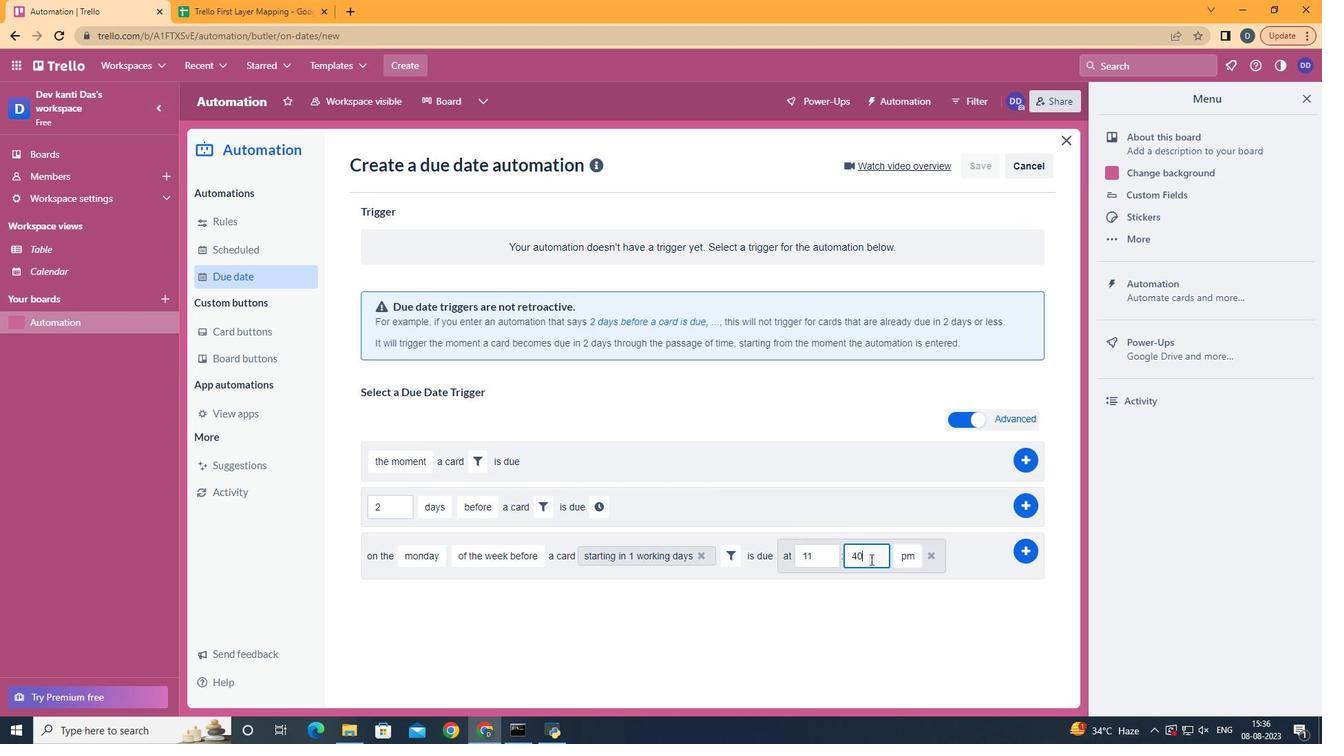 
Action: Mouse moved to (870, 559)
Screenshot: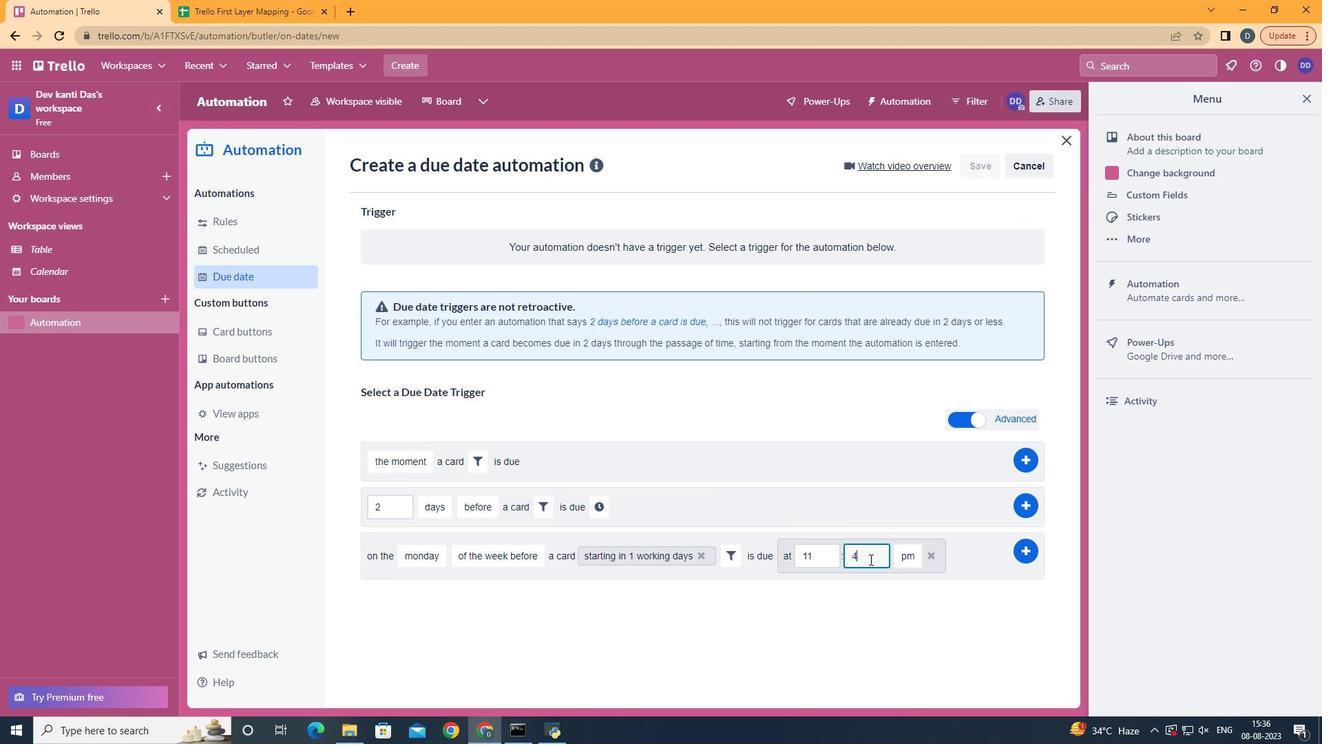 
Action: Key pressed <Key.backspace>
Screenshot: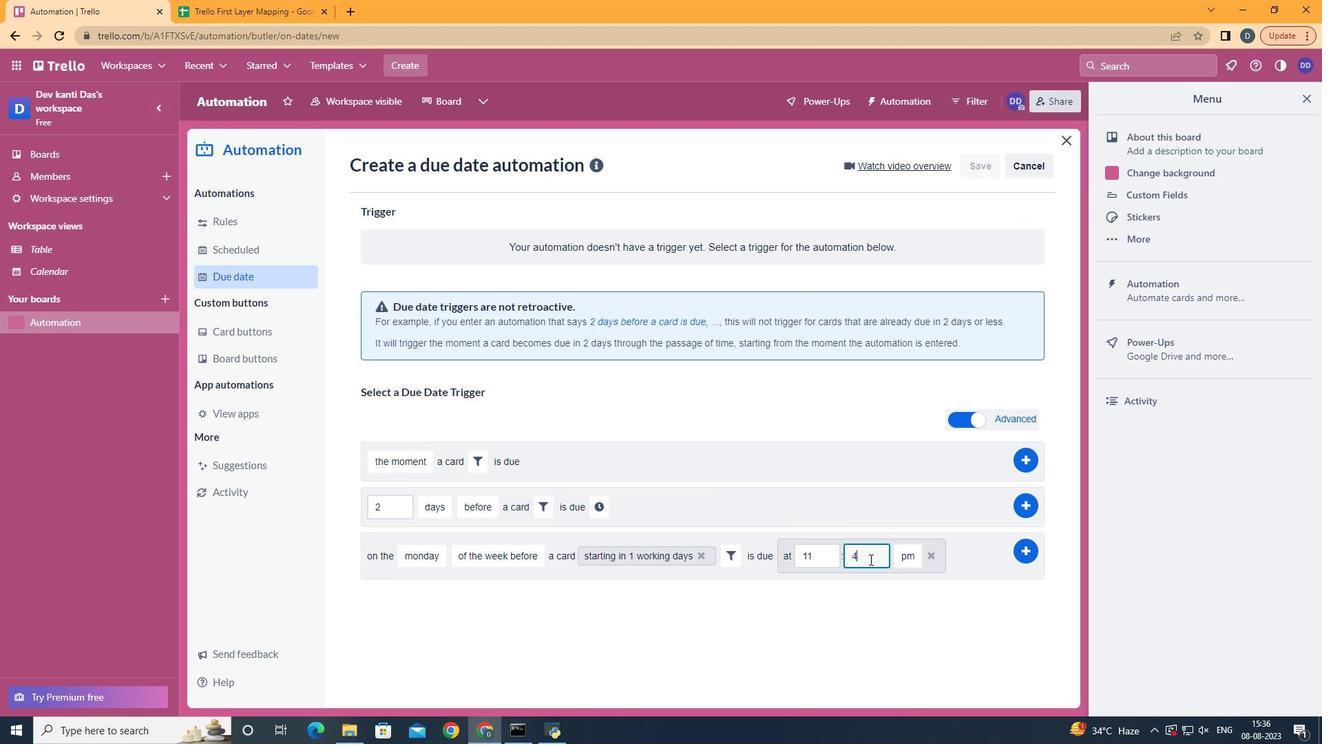 
Action: Mouse moved to (870, 559)
Screenshot: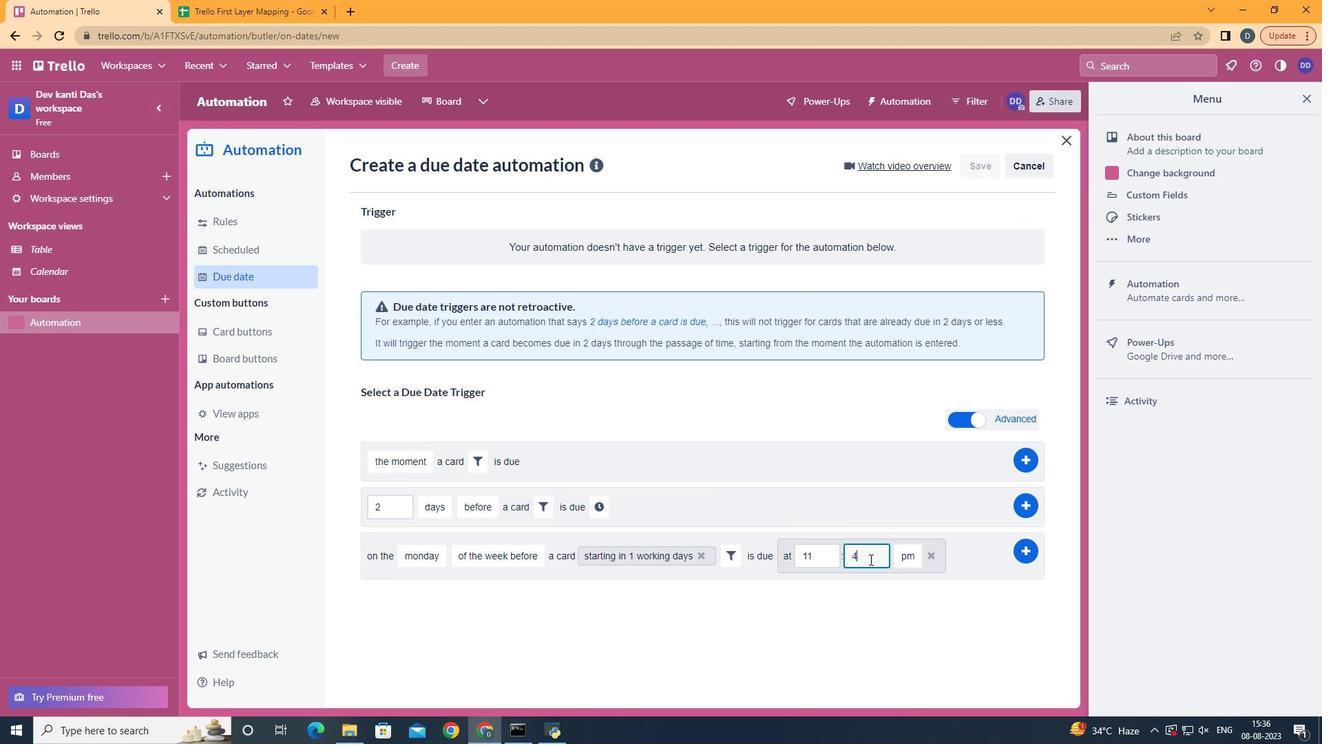
Action: Key pressed <Key.backspace>00
Screenshot: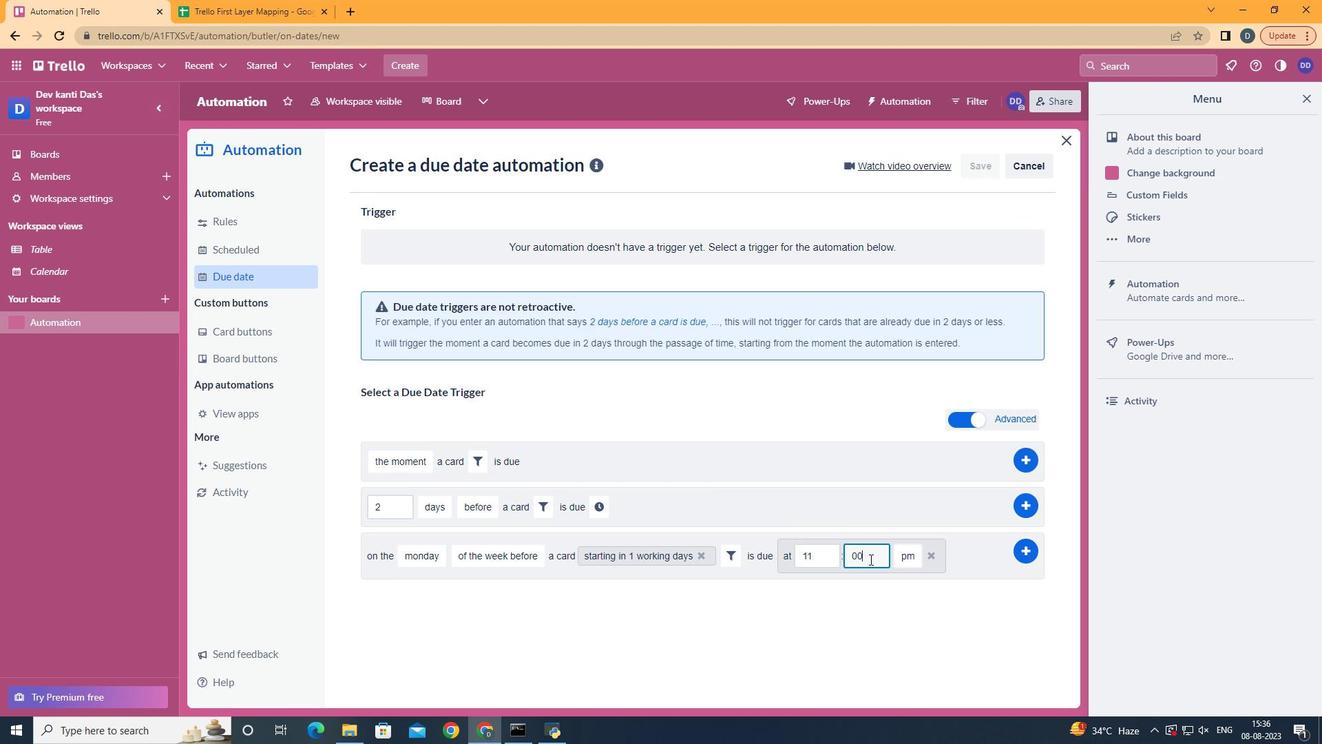 
Action: Mouse moved to (909, 581)
Screenshot: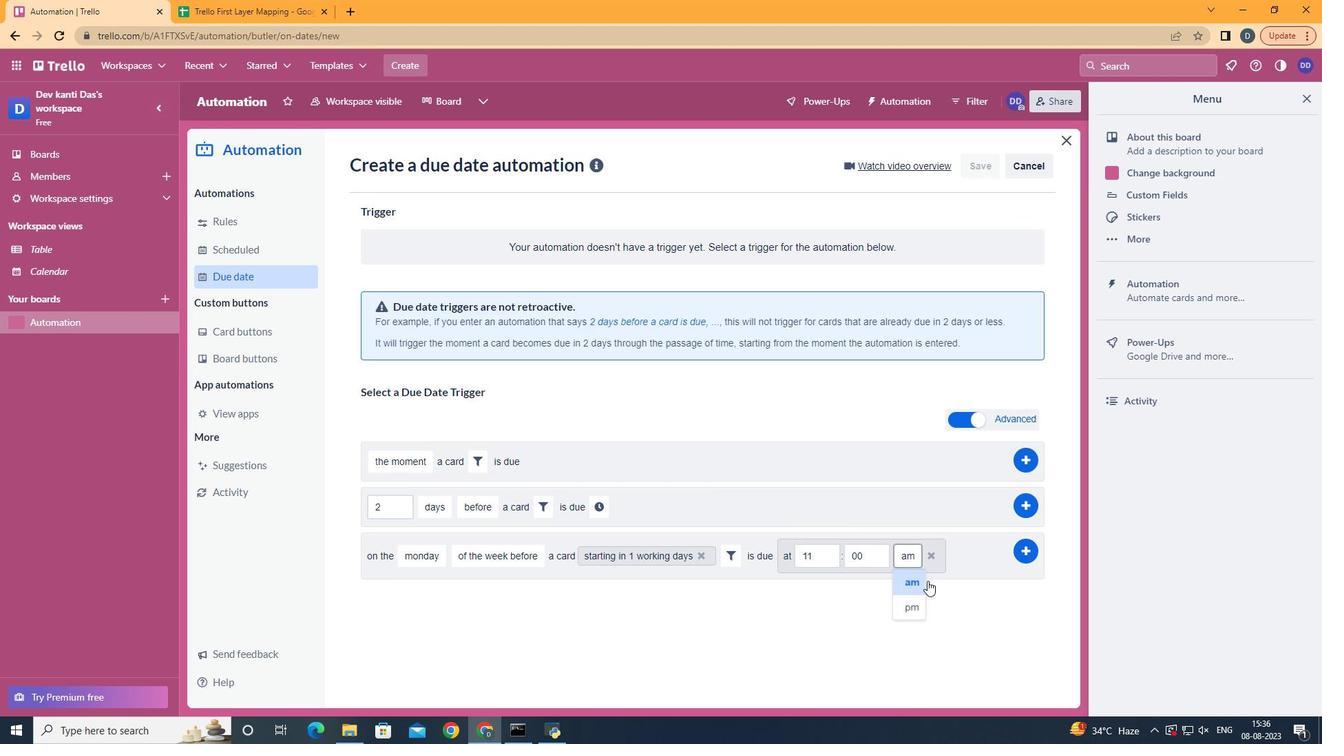 
Action: Mouse pressed left at (909, 581)
Screenshot: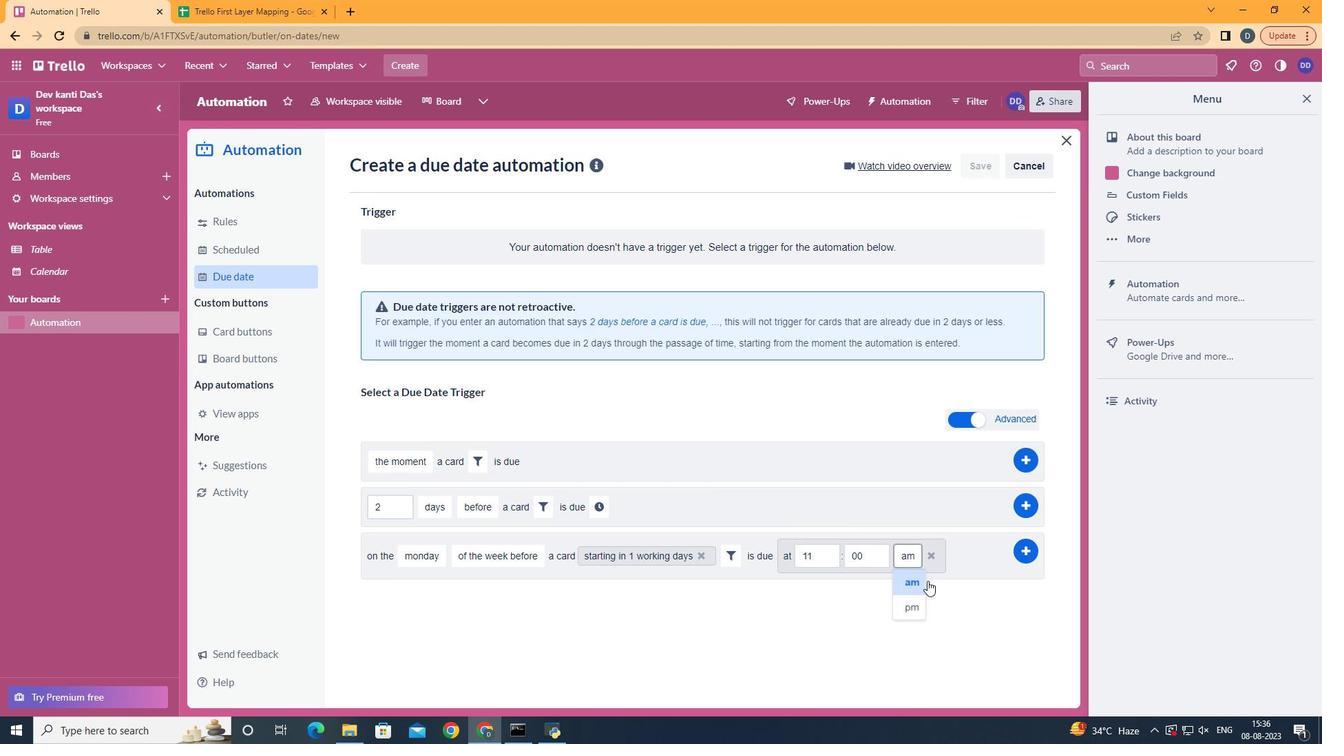 
Action: Mouse moved to (1020, 551)
Screenshot: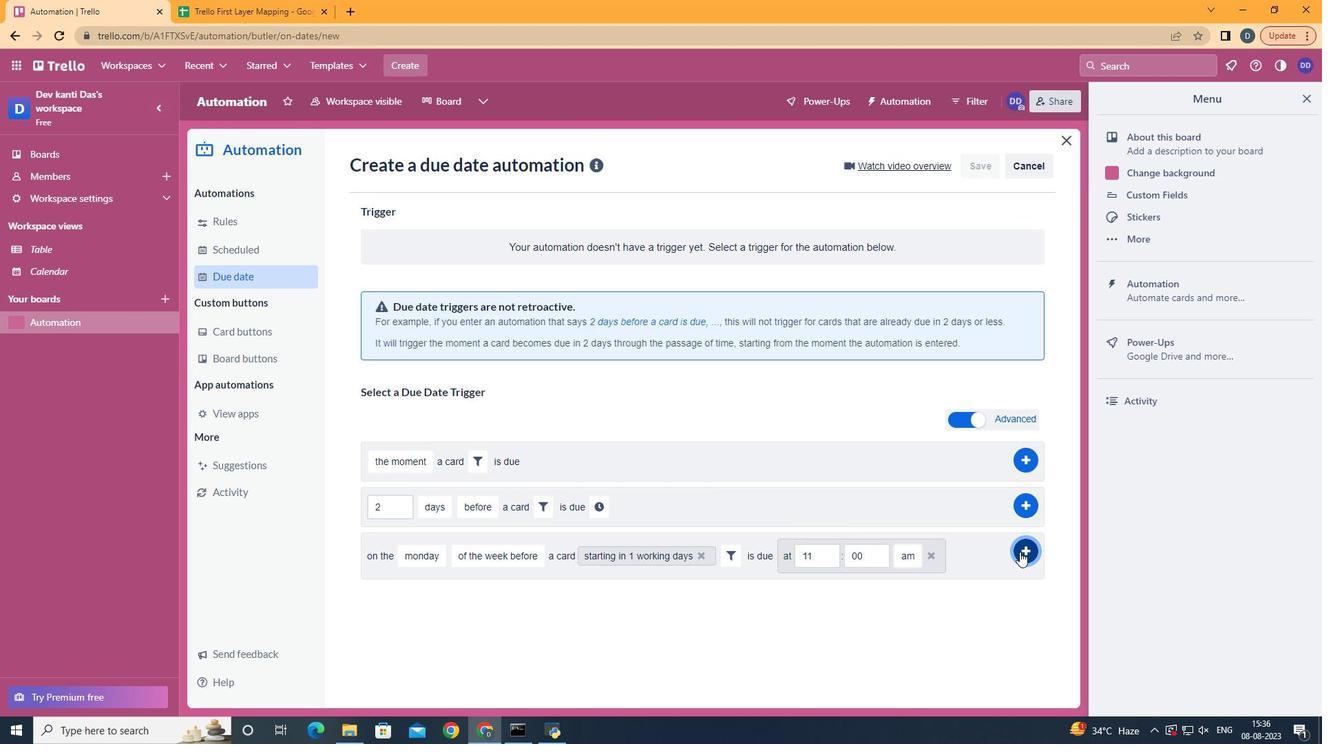 
Action: Mouse pressed left at (1020, 551)
Screenshot: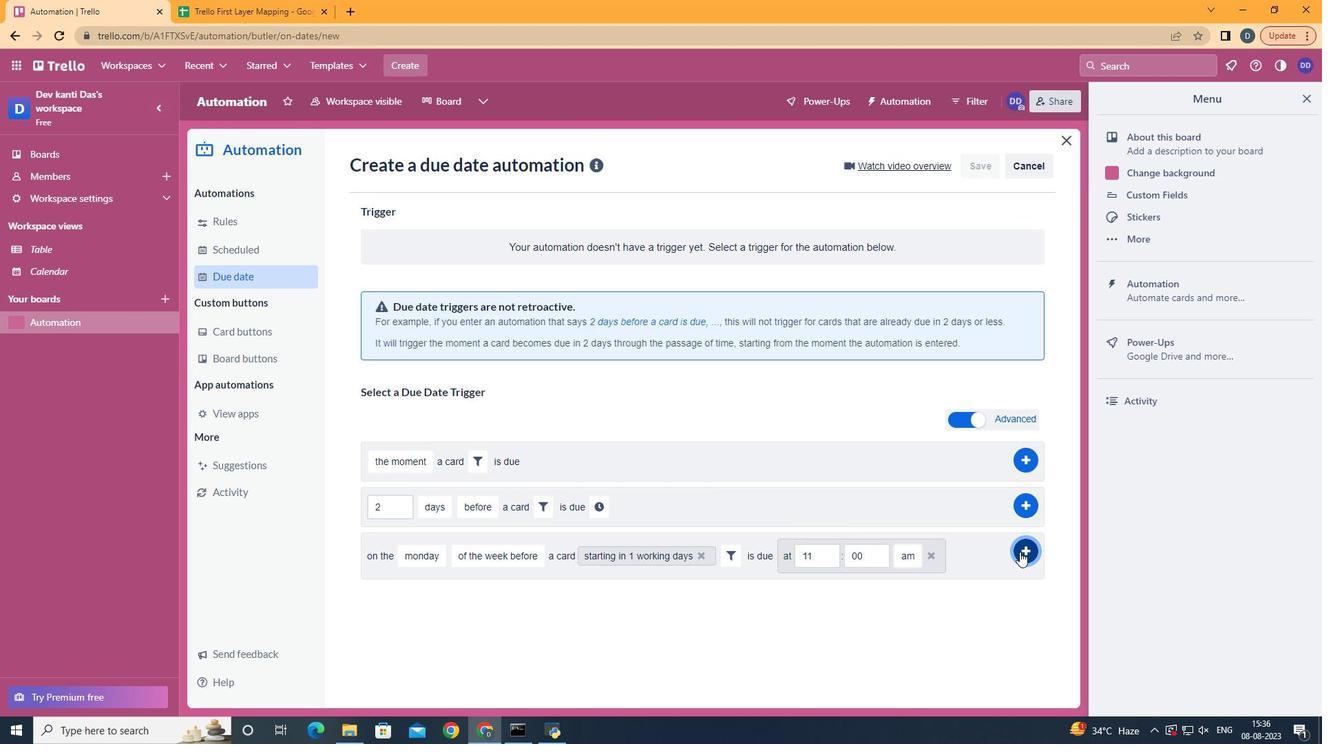 
Action: Mouse moved to (764, 293)
Screenshot: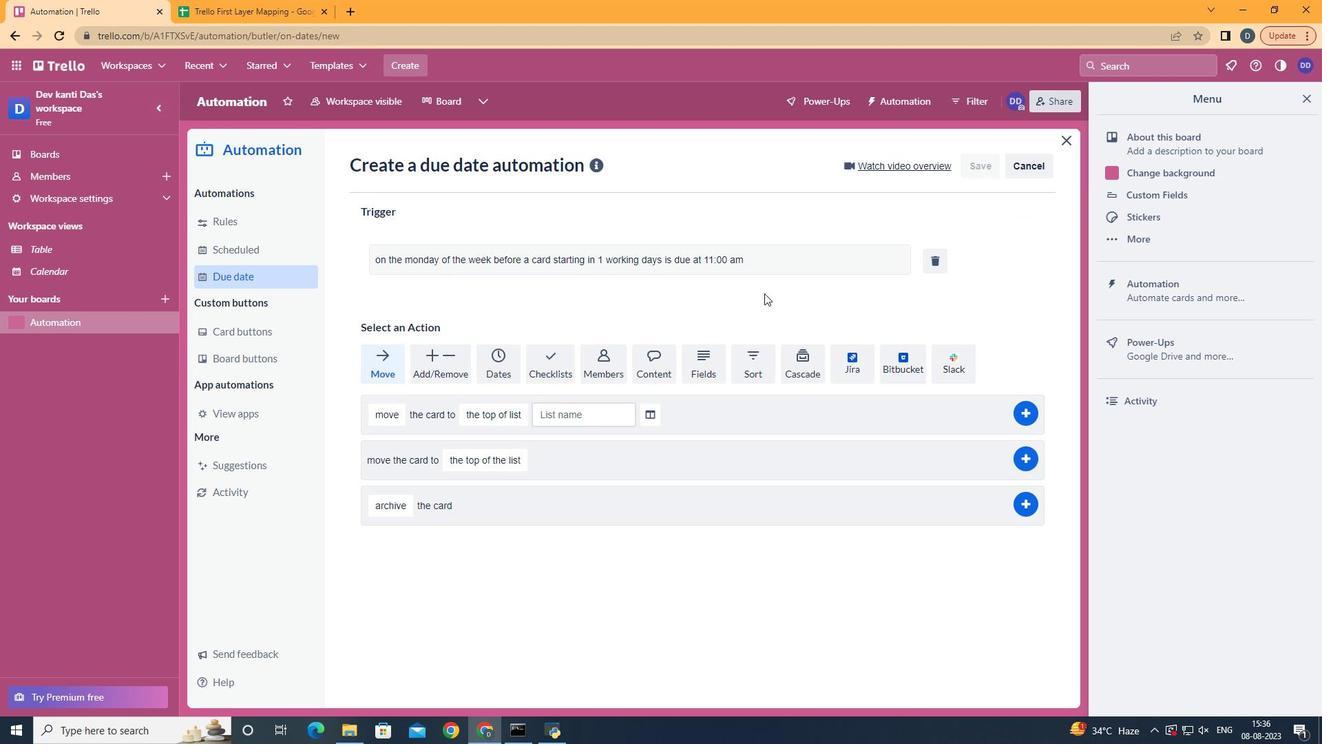 
